Task: Look for space in Takāb, Iran from 7th July, 2023 to 15th July, 2023 for 6 adults in price range Rs.15000 to Rs.20000. Place can be entire place with 3 bedrooms having 3 beds and 3 bathrooms. Property type can be house, flat, guest house. Amenities needed are: washing machine. Booking option can be shelf check-in. Required host language is English.
Action: Mouse moved to (476, 74)
Screenshot: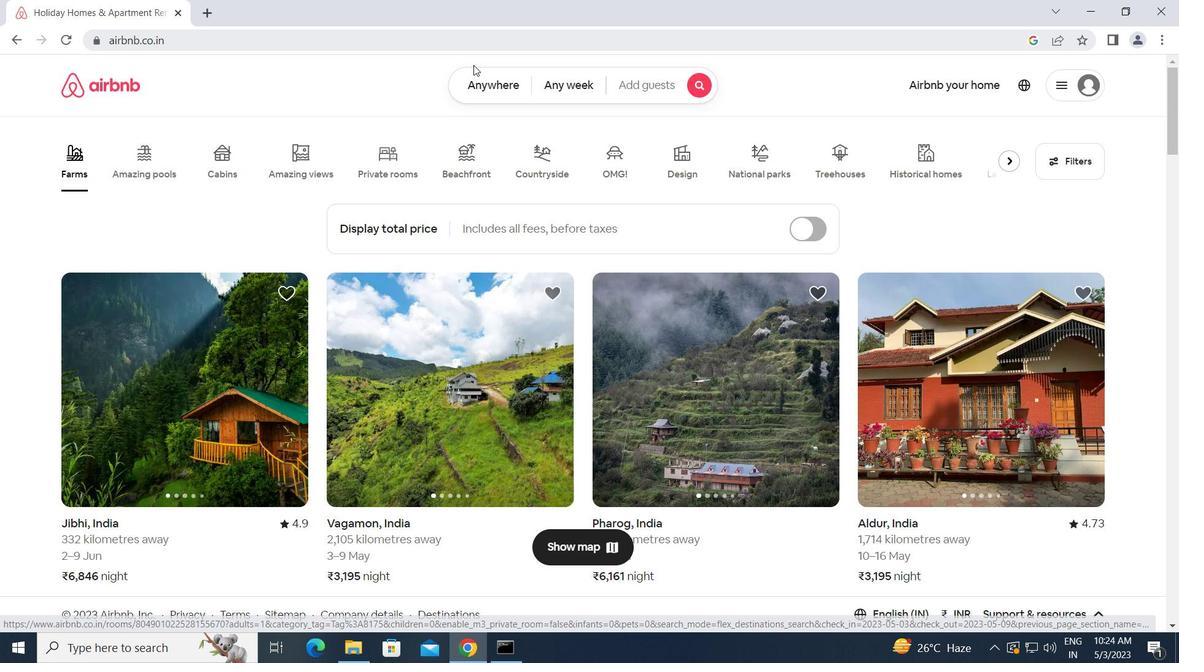 
Action: Mouse pressed left at (476, 74)
Screenshot: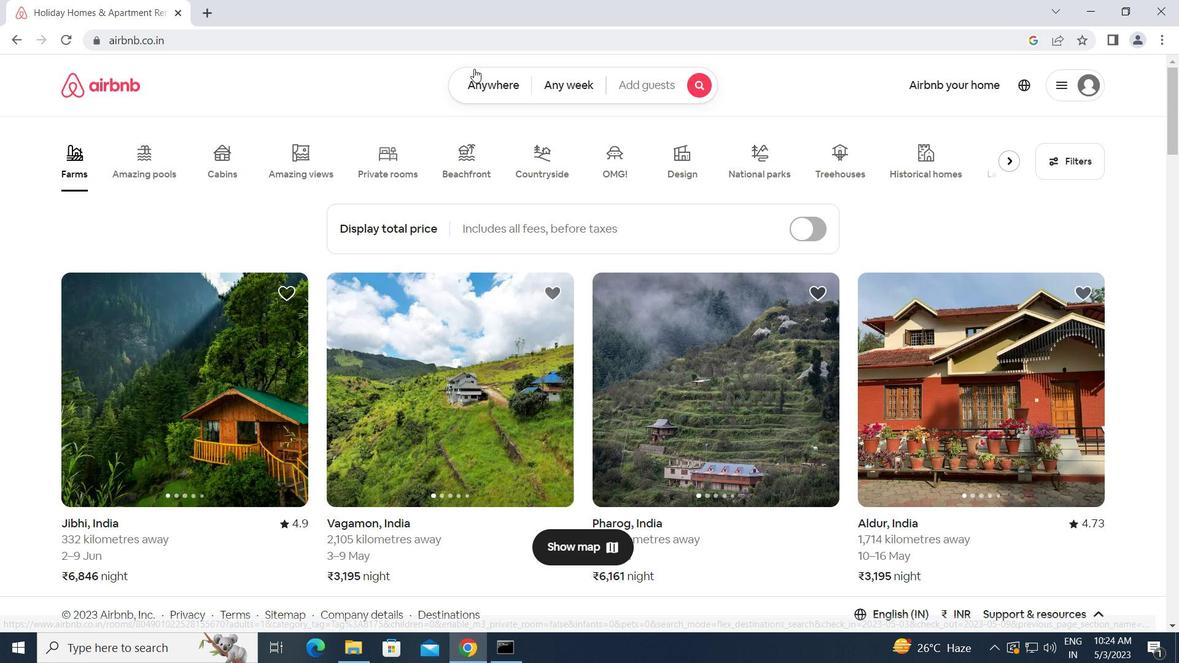 
Action: Mouse moved to (396, 130)
Screenshot: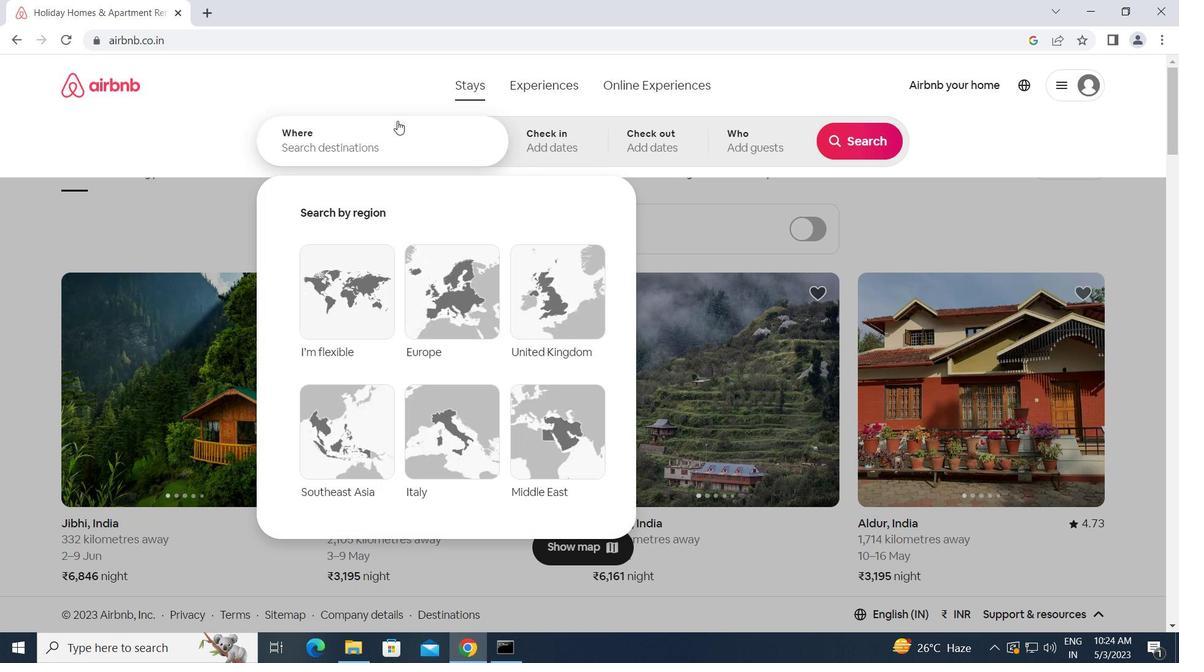 
Action: Mouse pressed left at (396, 130)
Screenshot: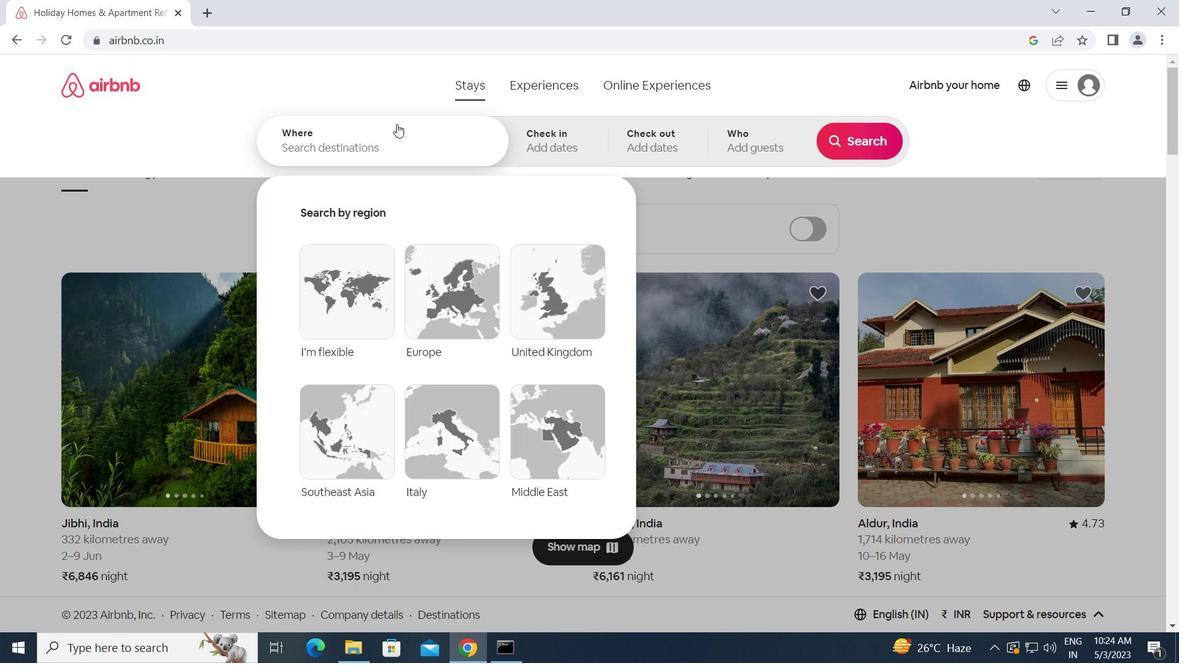 
Action: Key pressed t<Key.caps_lock>akab,<Key.space><Key.caps_lock>i<Key.caps_lock>er<Key.backspace><Key.backspace>ran<Key.enter>
Screenshot: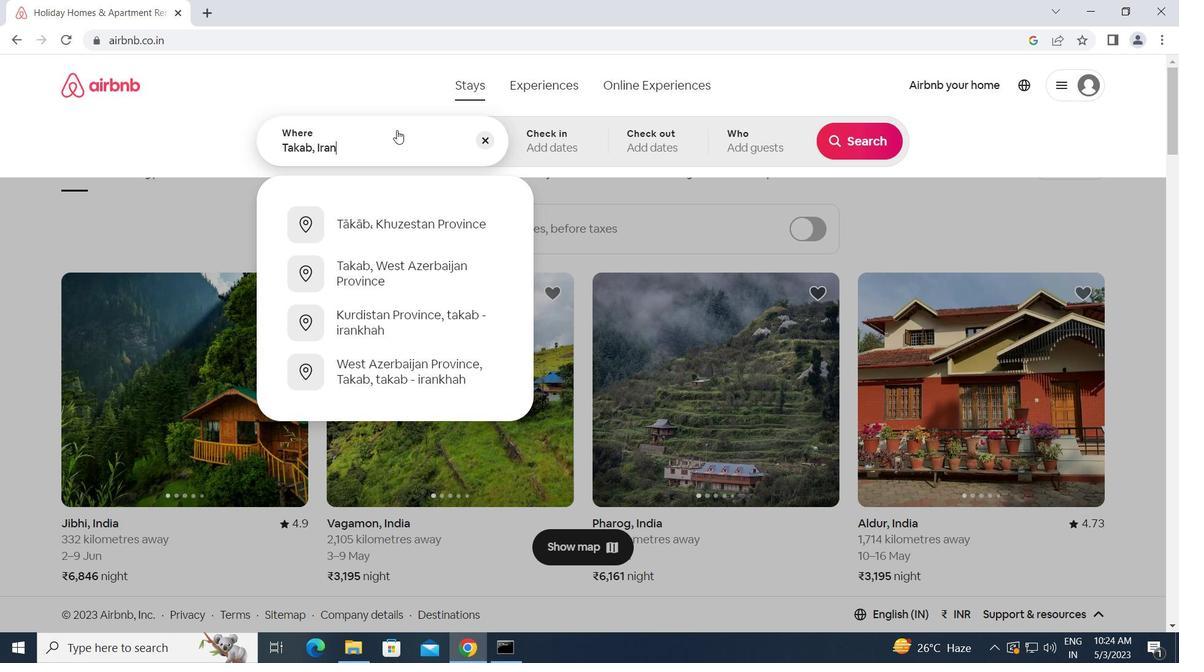
Action: Mouse moved to (864, 266)
Screenshot: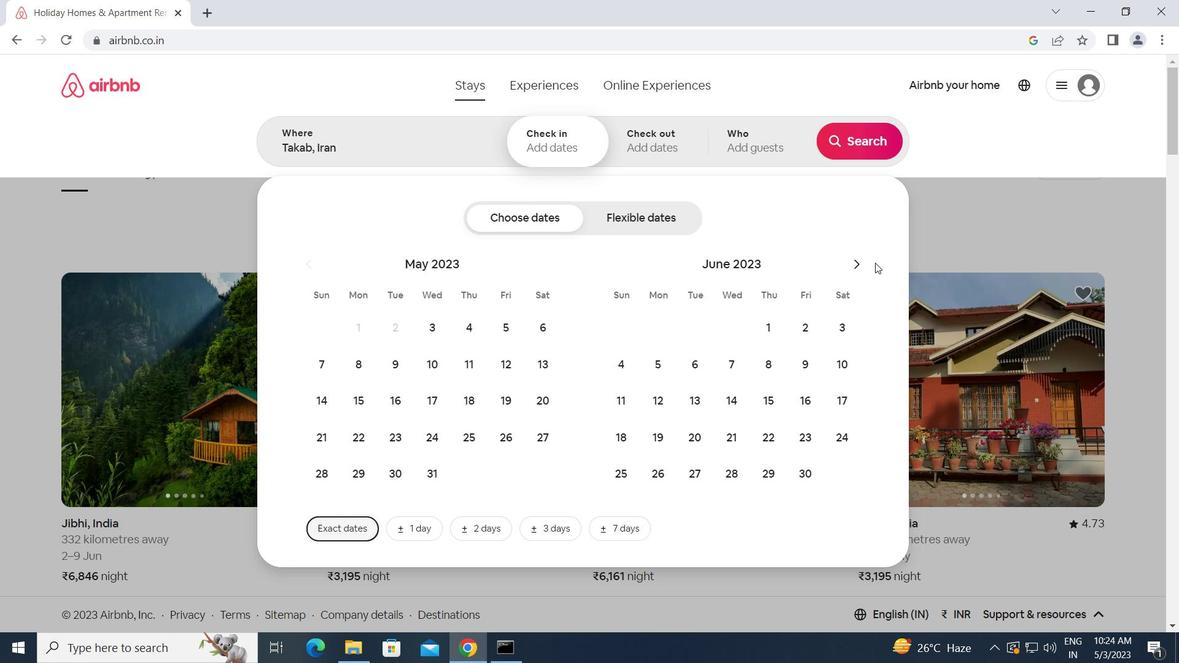 
Action: Mouse pressed left at (864, 266)
Screenshot: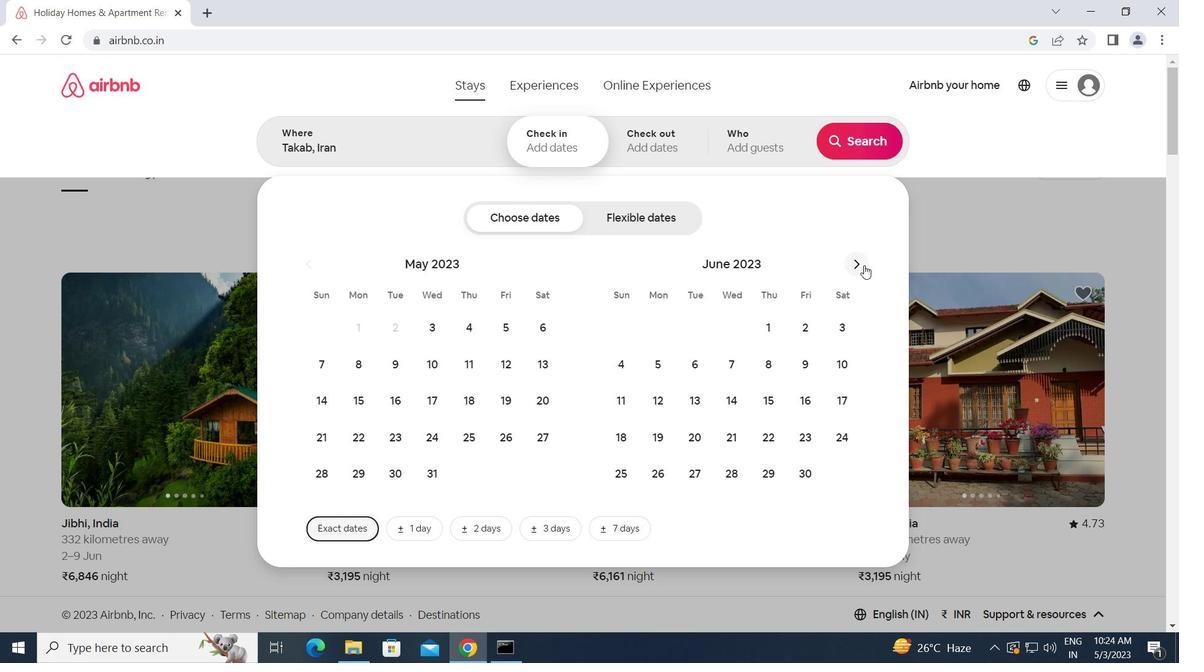 
Action: Mouse moved to (805, 366)
Screenshot: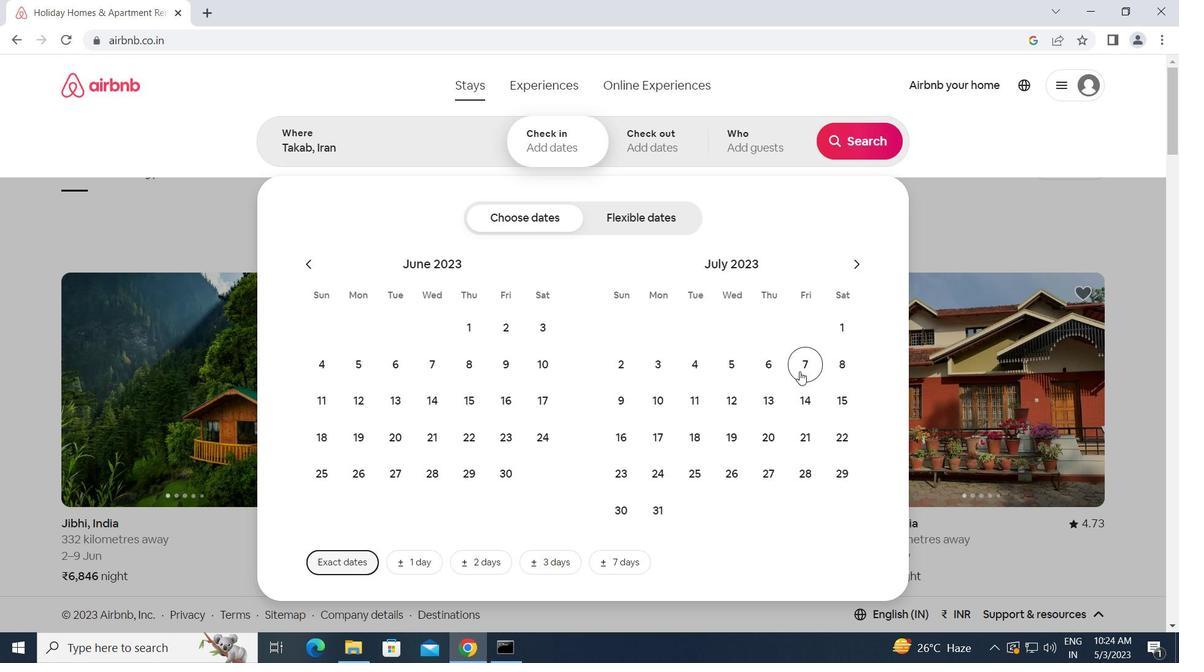 
Action: Mouse pressed left at (805, 366)
Screenshot: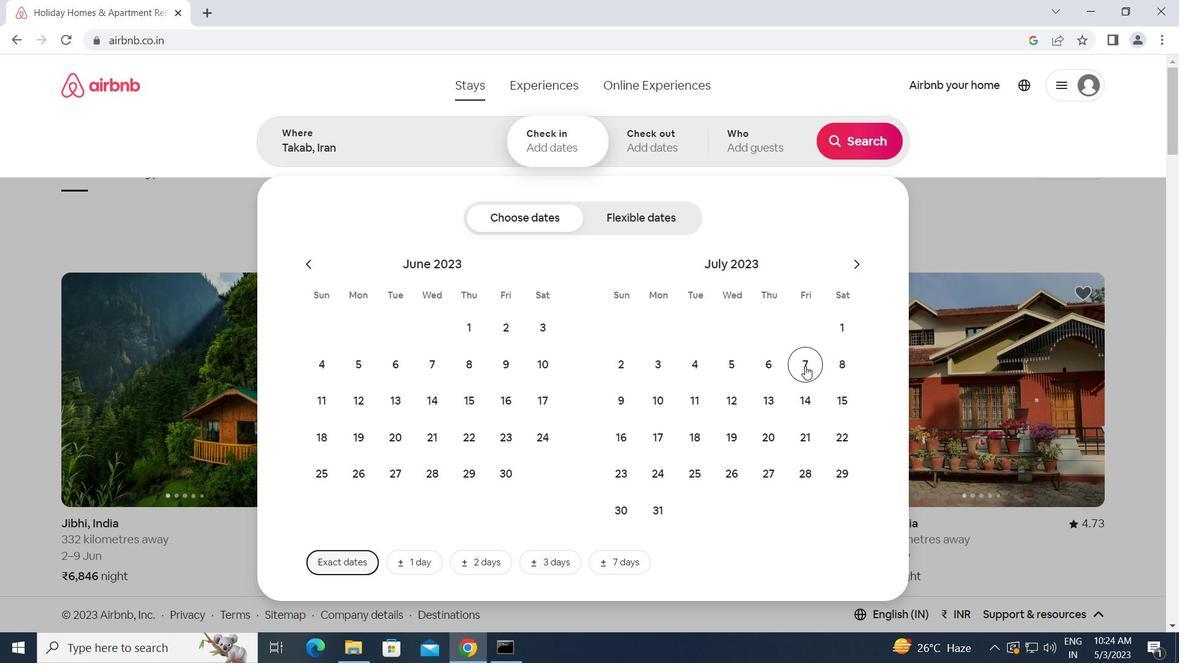 
Action: Mouse moved to (837, 400)
Screenshot: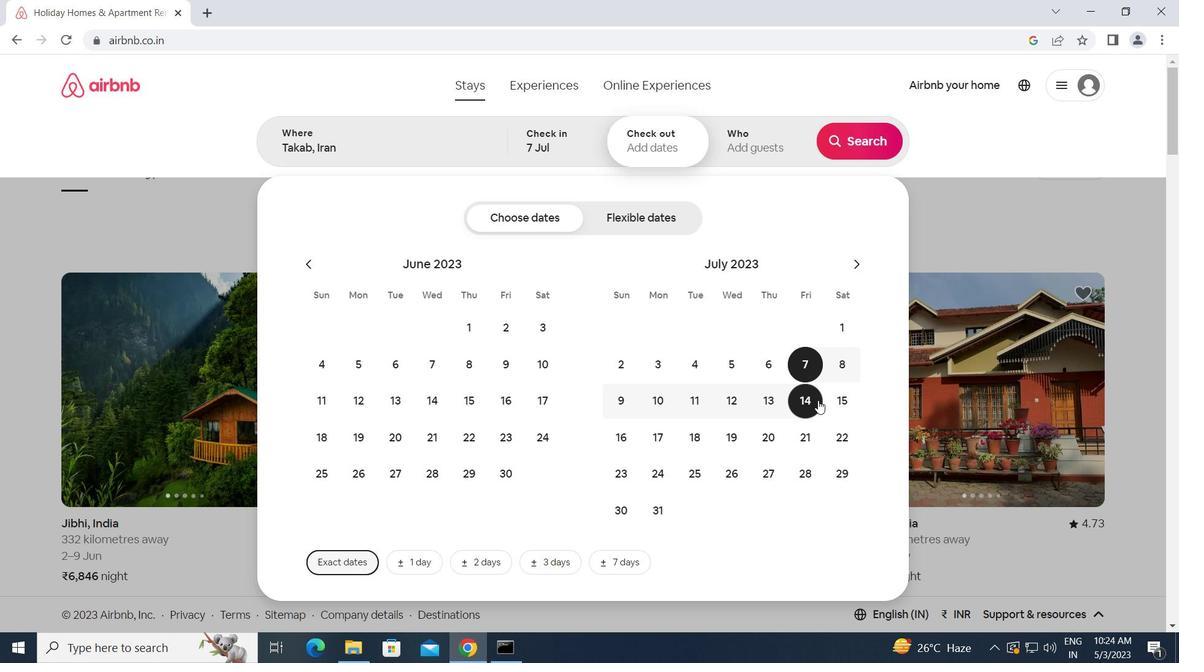 
Action: Mouse pressed left at (837, 400)
Screenshot: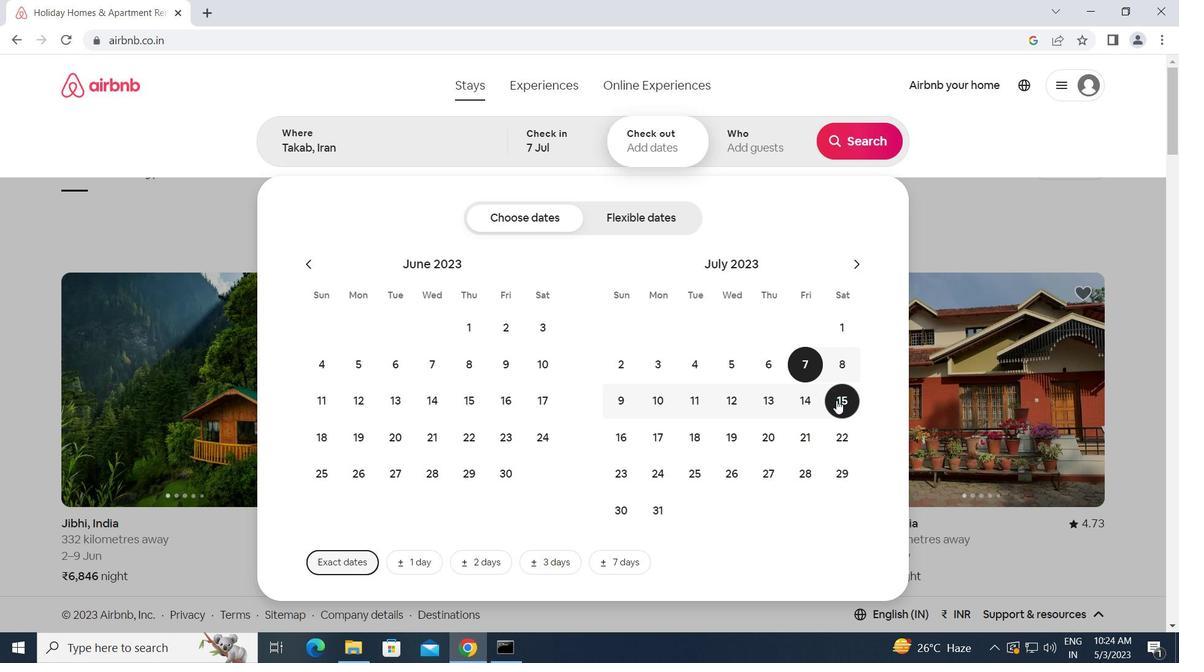 
Action: Mouse moved to (761, 142)
Screenshot: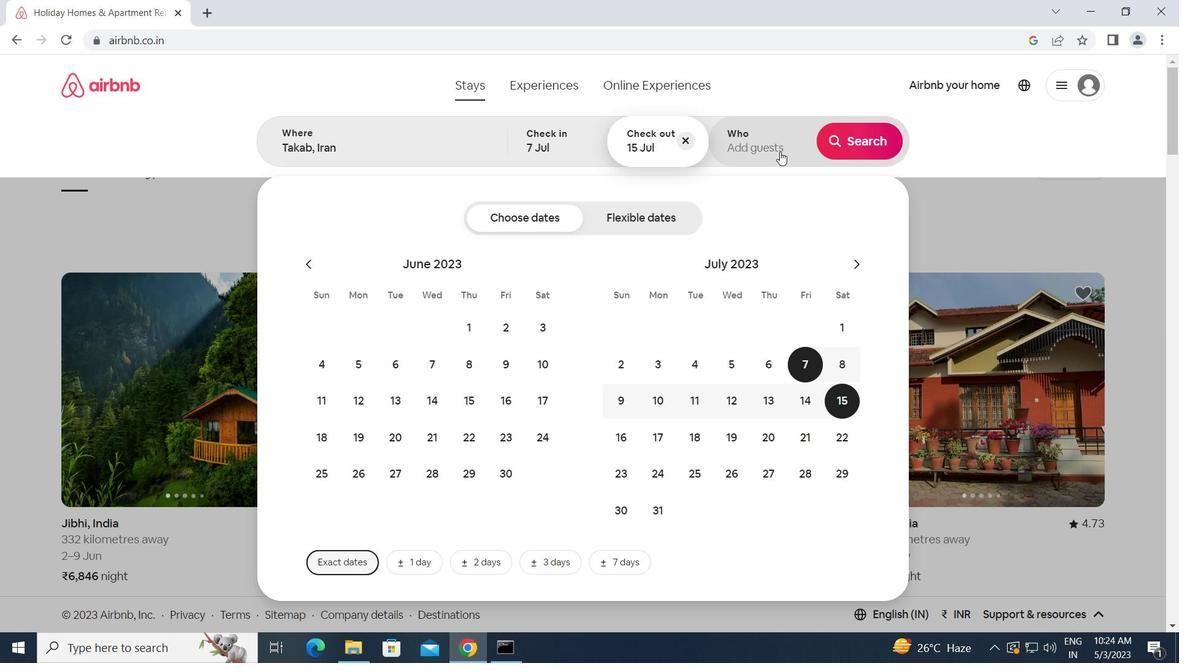 
Action: Mouse pressed left at (761, 142)
Screenshot: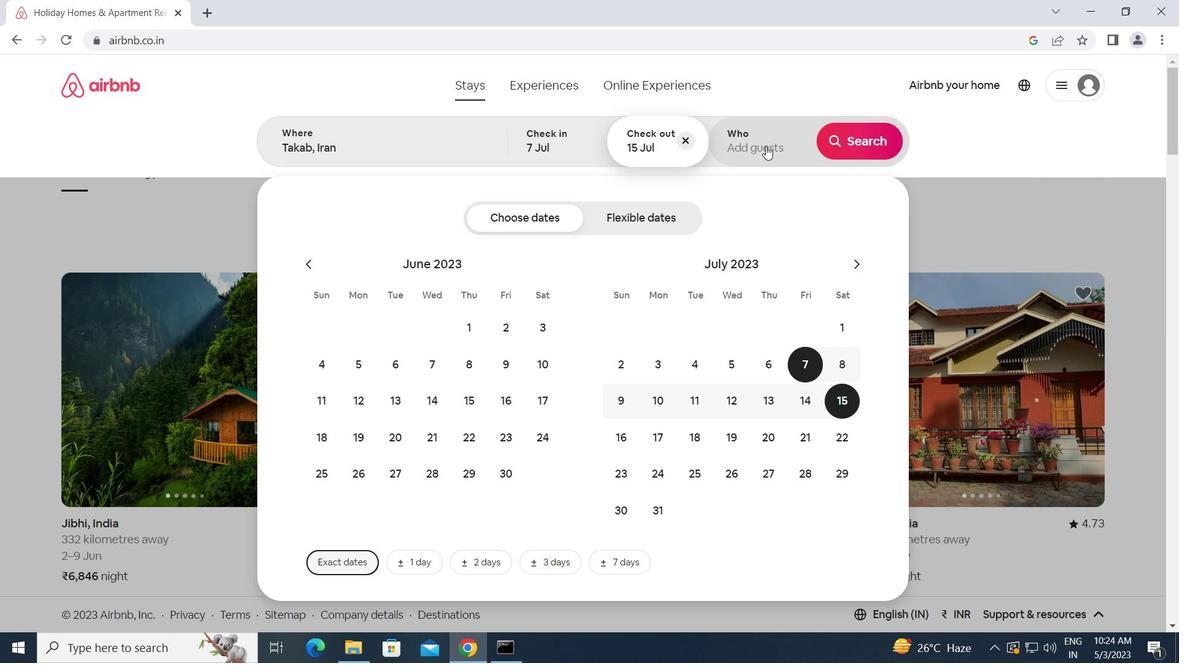 
Action: Mouse moved to (860, 226)
Screenshot: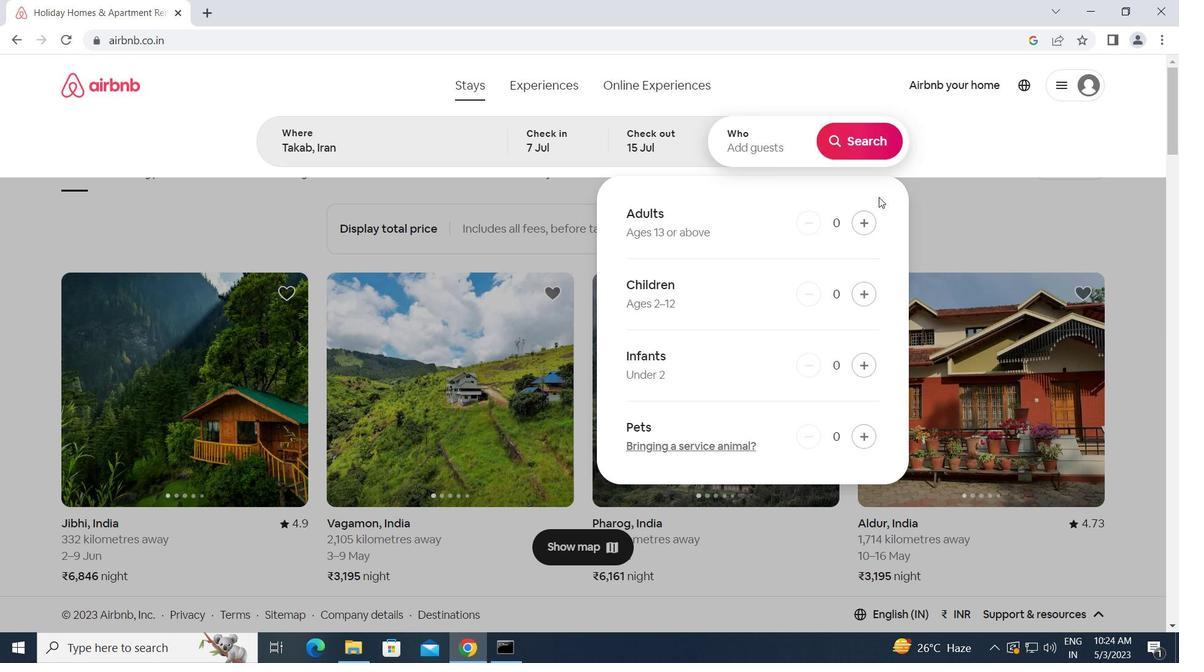 
Action: Mouse pressed left at (860, 226)
Screenshot: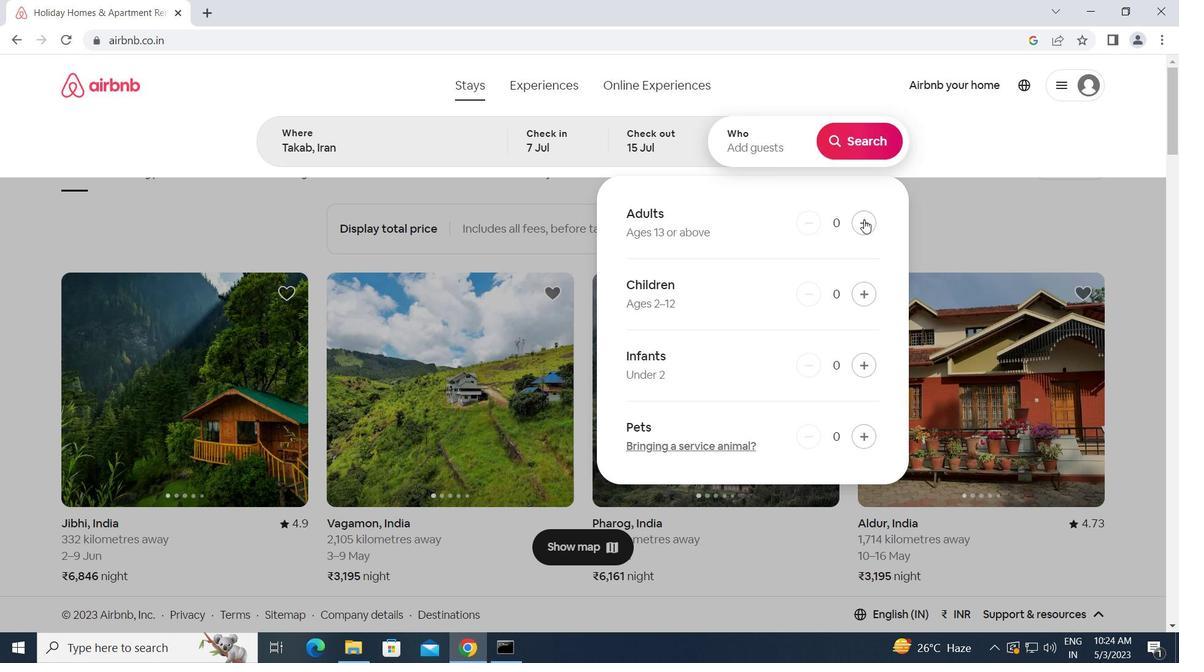 
Action: Mouse pressed left at (860, 226)
Screenshot: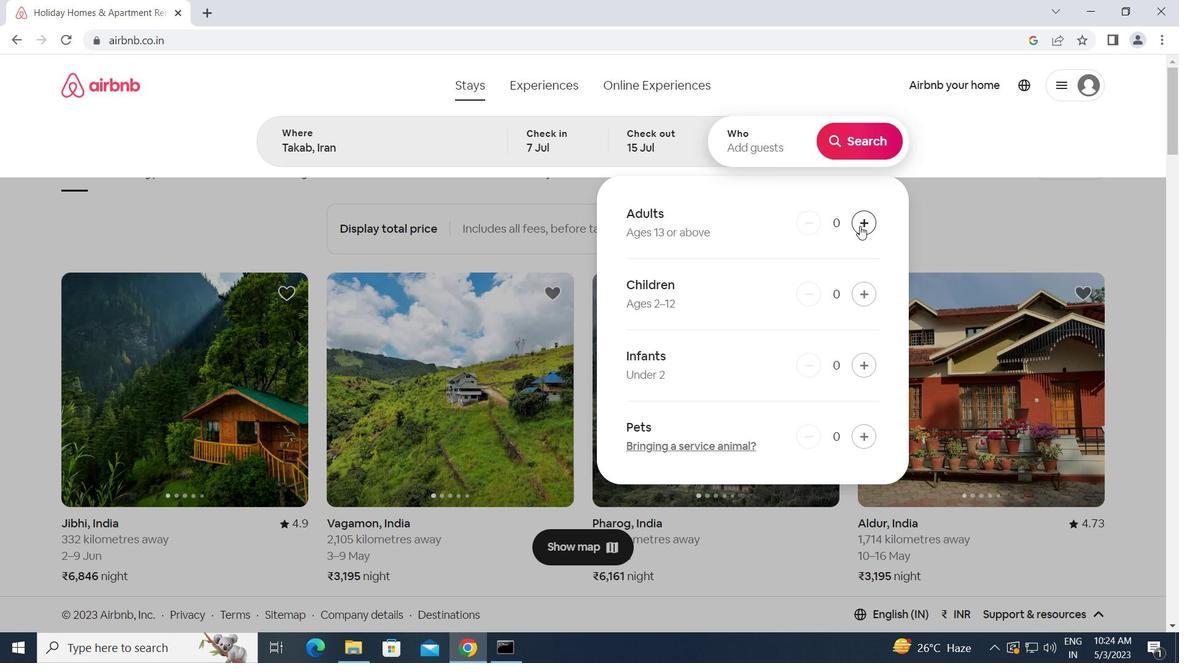 
Action: Mouse pressed left at (860, 226)
Screenshot: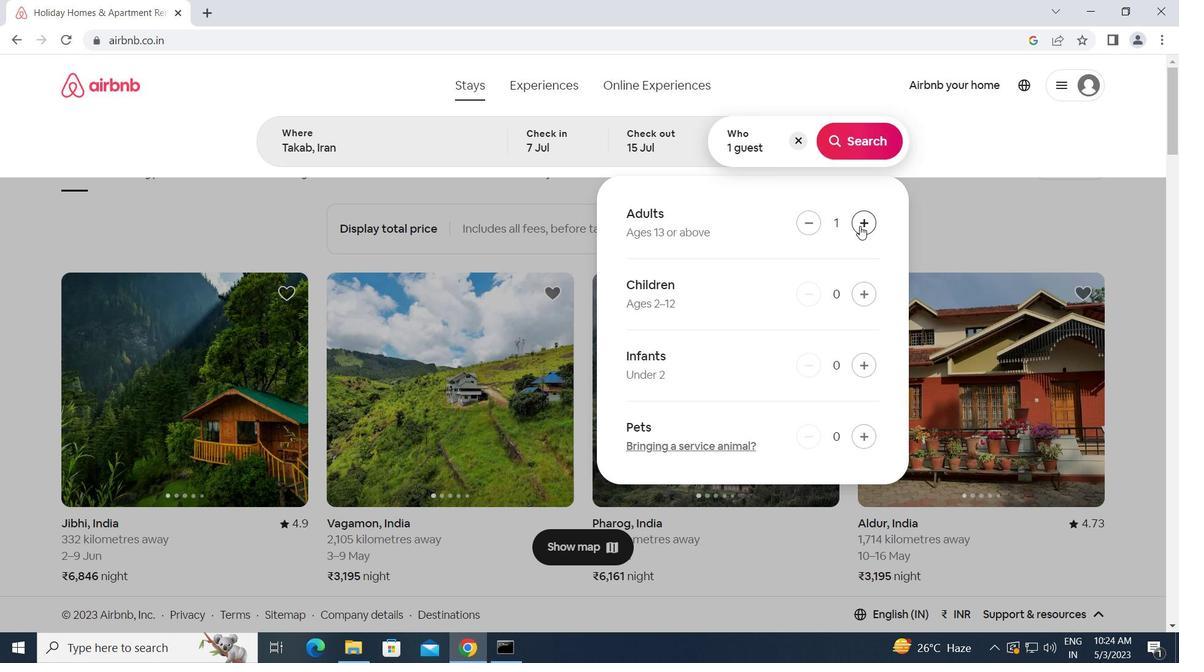 
Action: Mouse pressed left at (860, 226)
Screenshot: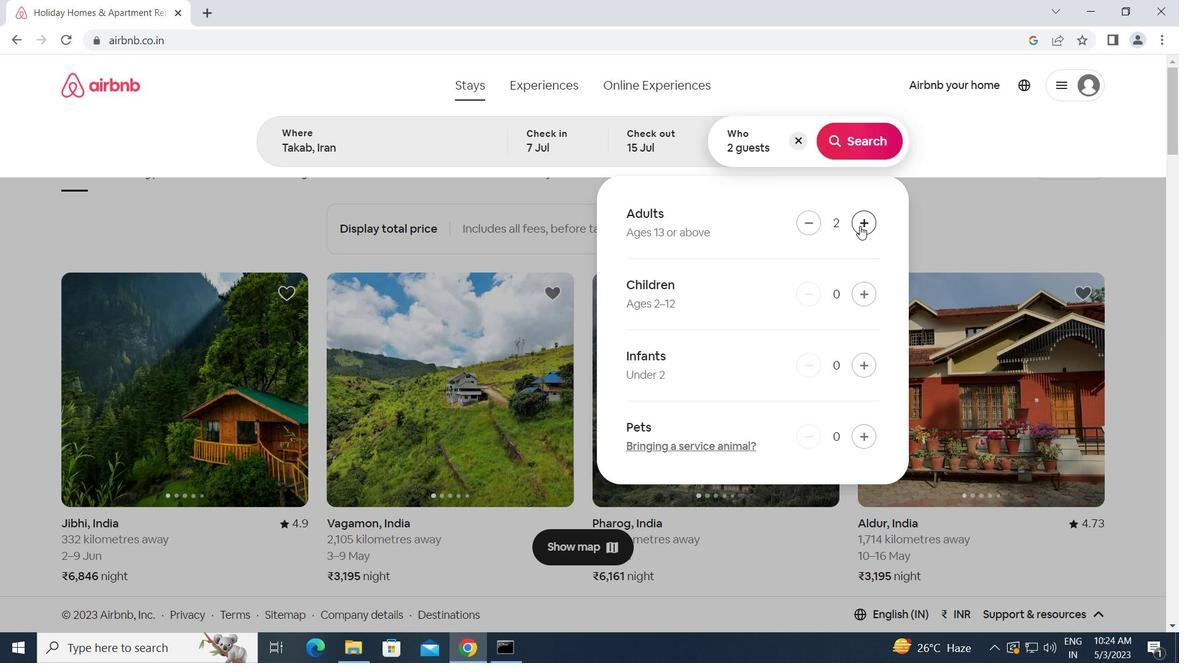 
Action: Mouse pressed left at (860, 226)
Screenshot: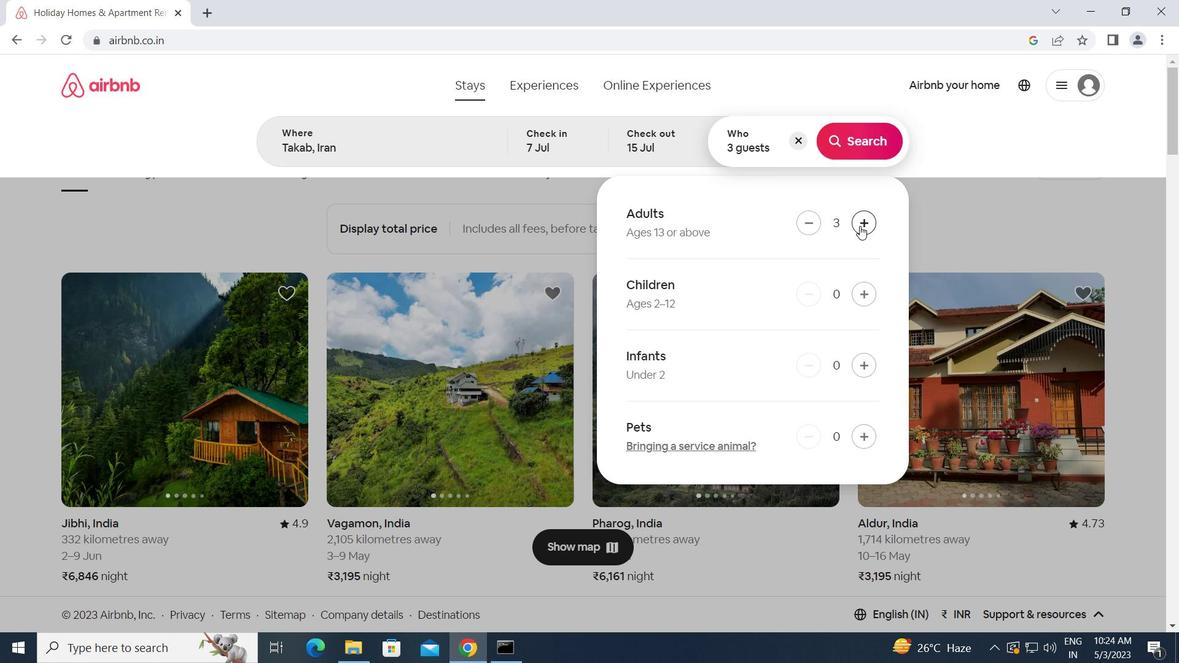 
Action: Mouse pressed left at (860, 226)
Screenshot: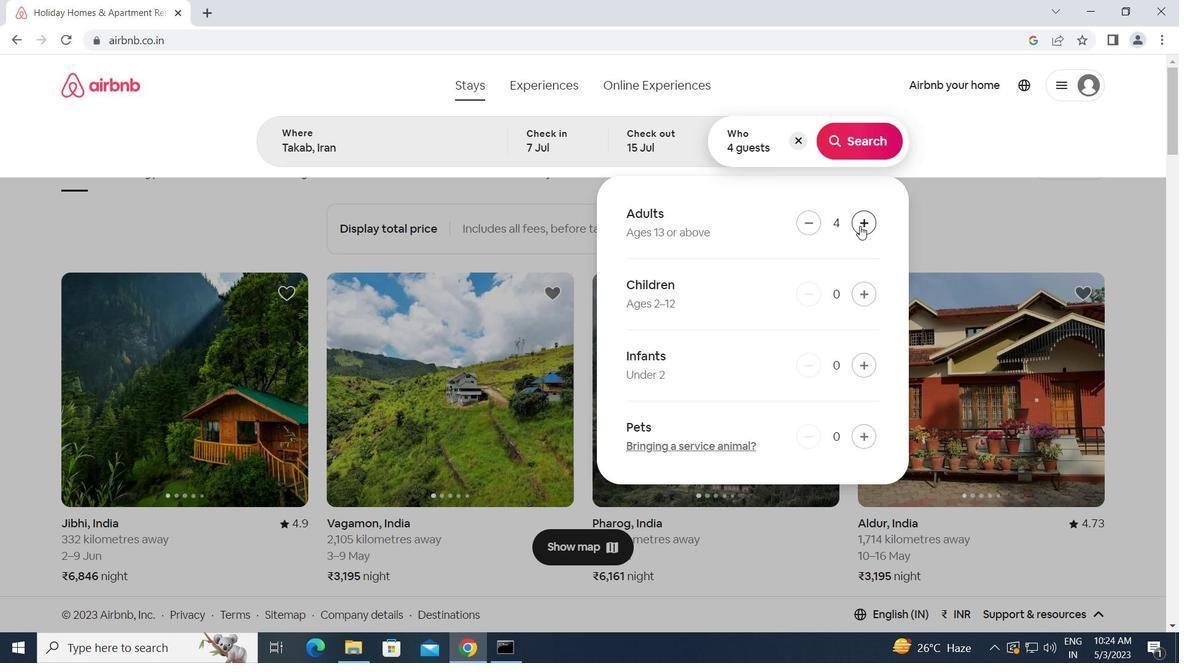 
Action: Mouse moved to (860, 143)
Screenshot: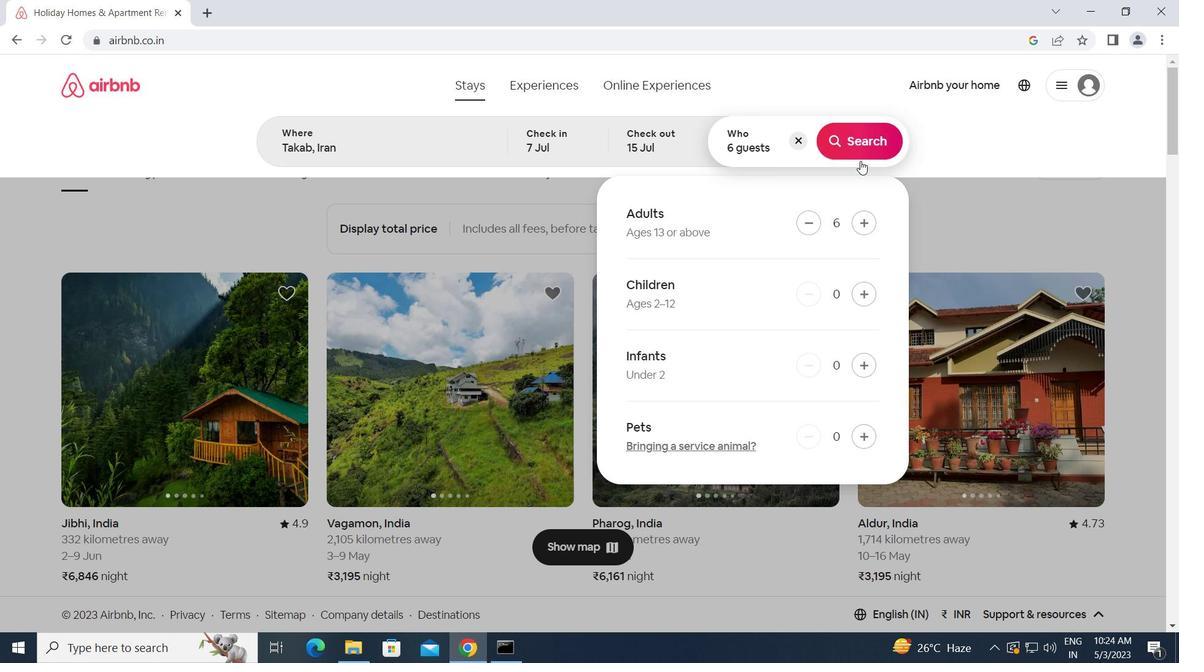 
Action: Mouse pressed left at (860, 143)
Screenshot: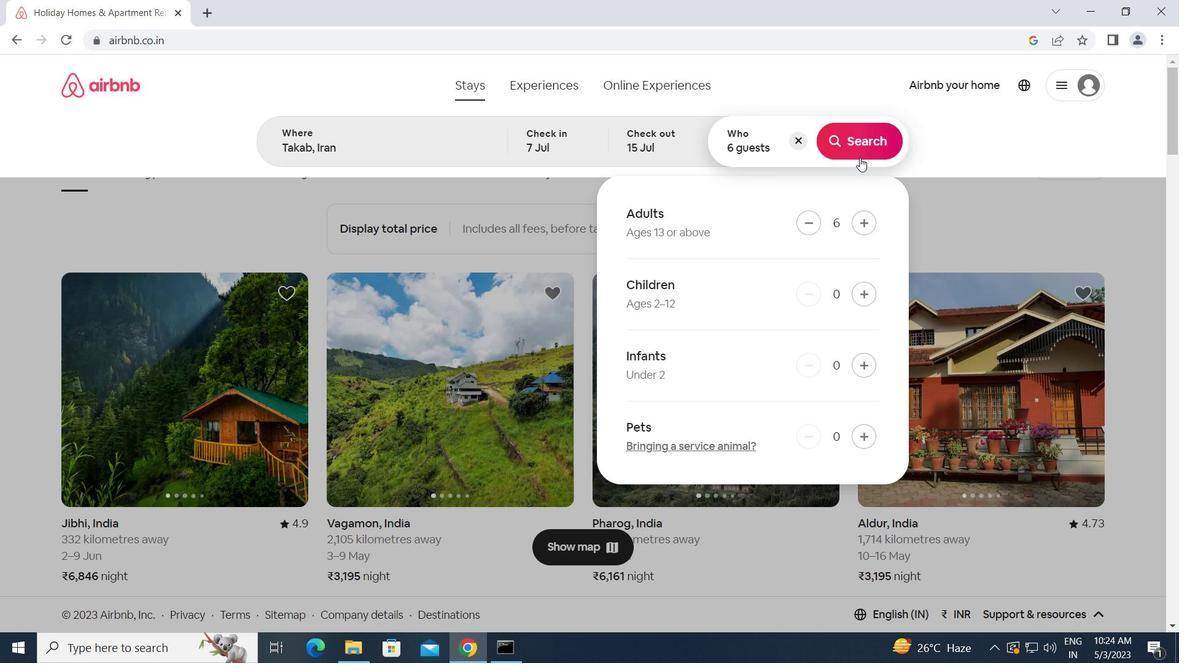 
Action: Mouse moved to (1115, 144)
Screenshot: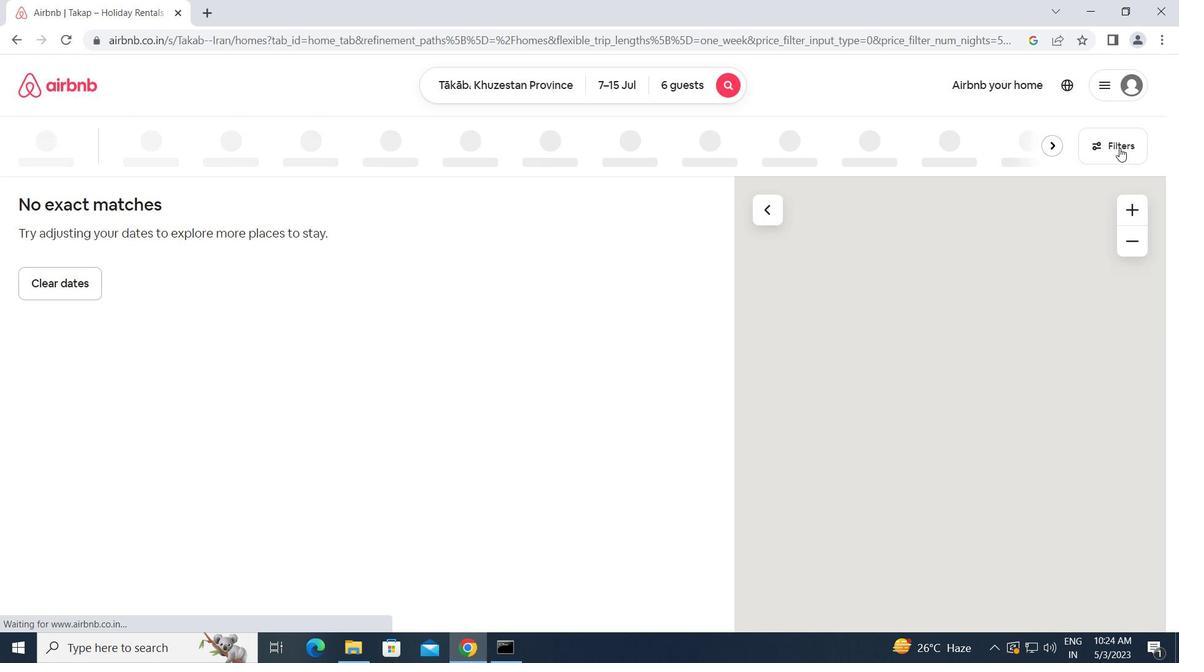 
Action: Mouse pressed left at (1115, 144)
Screenshot: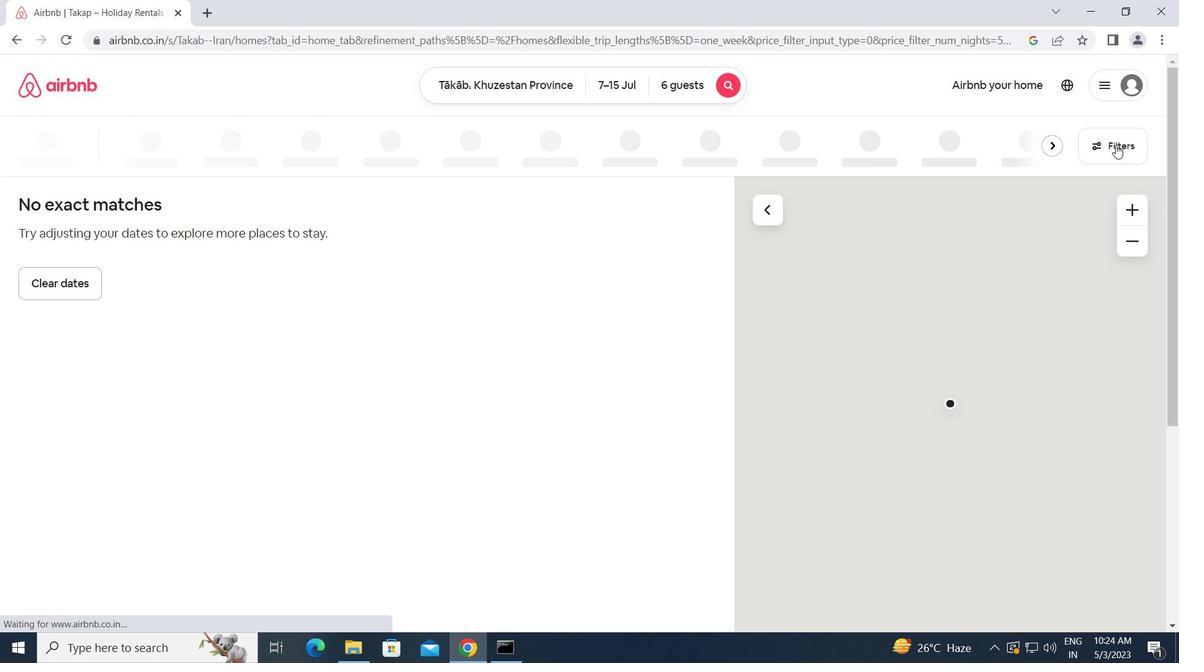 
Action: Mouse moved to (387, 247)
Screenshot: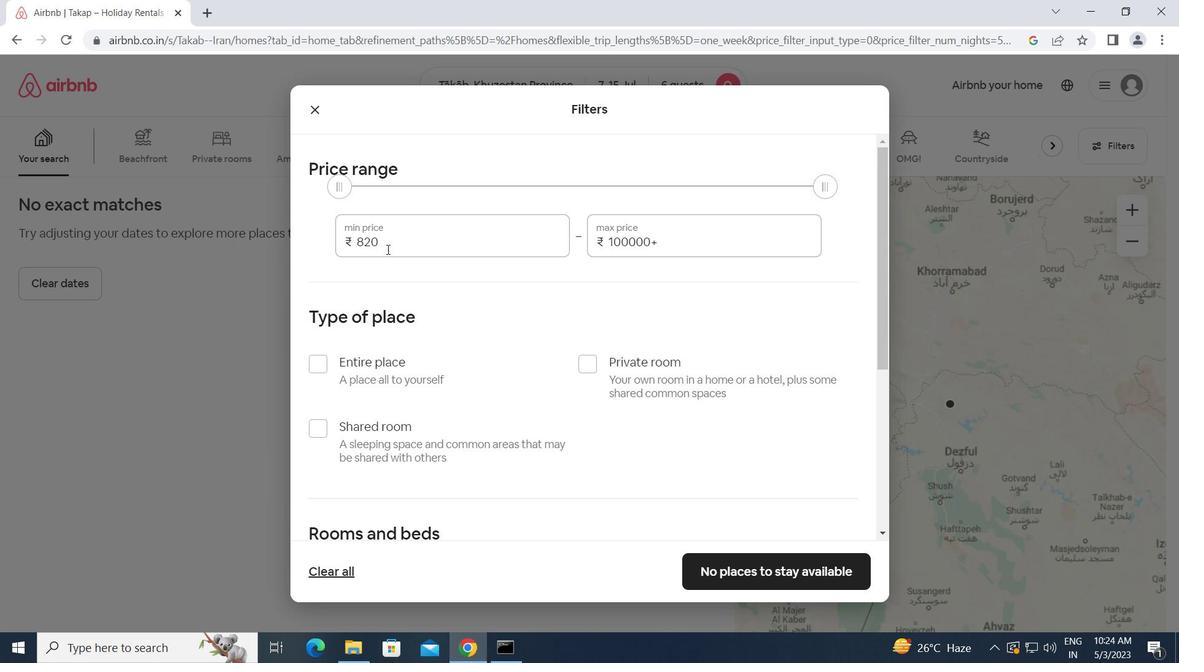 
Action: Mouse pressed left at (387, 247)
Screenshot: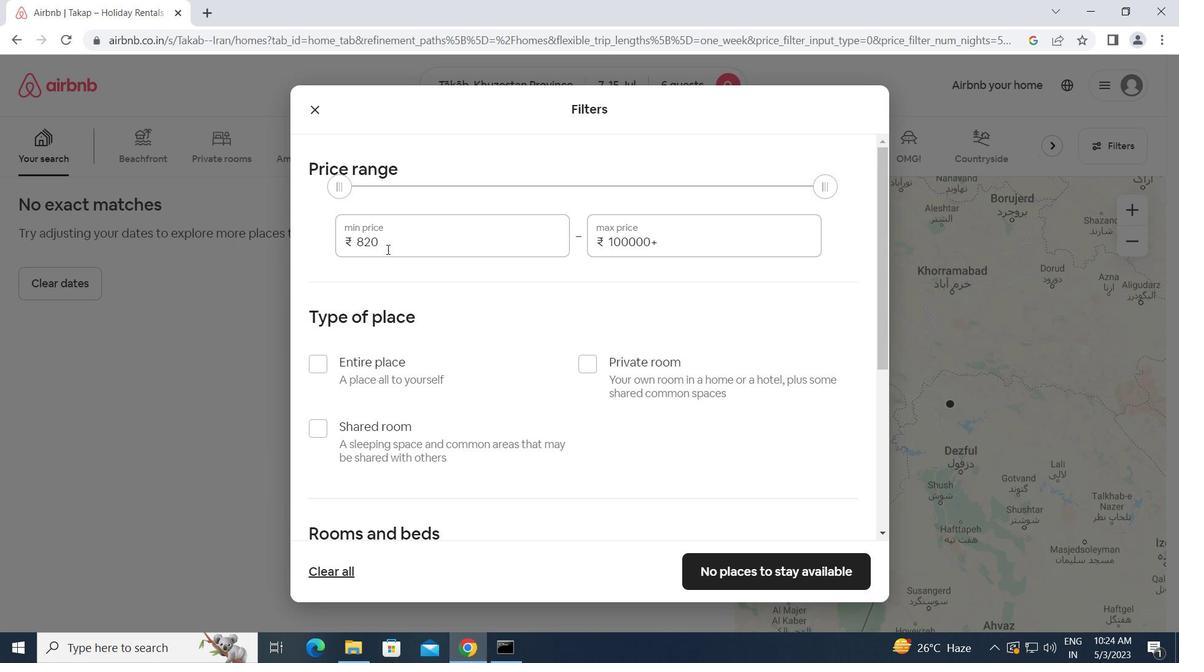 
Action: Mouse moved to (325, 244)
Screenshot: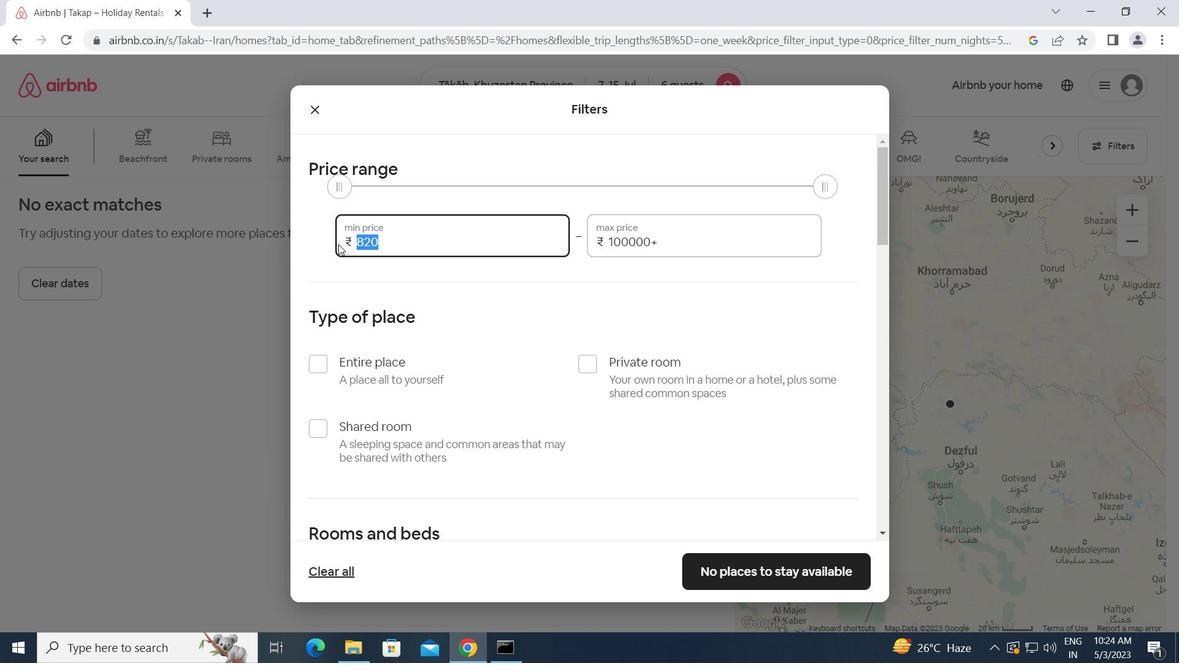 
Action: Key pressed 15000<Key.tab>20000
Screenshot: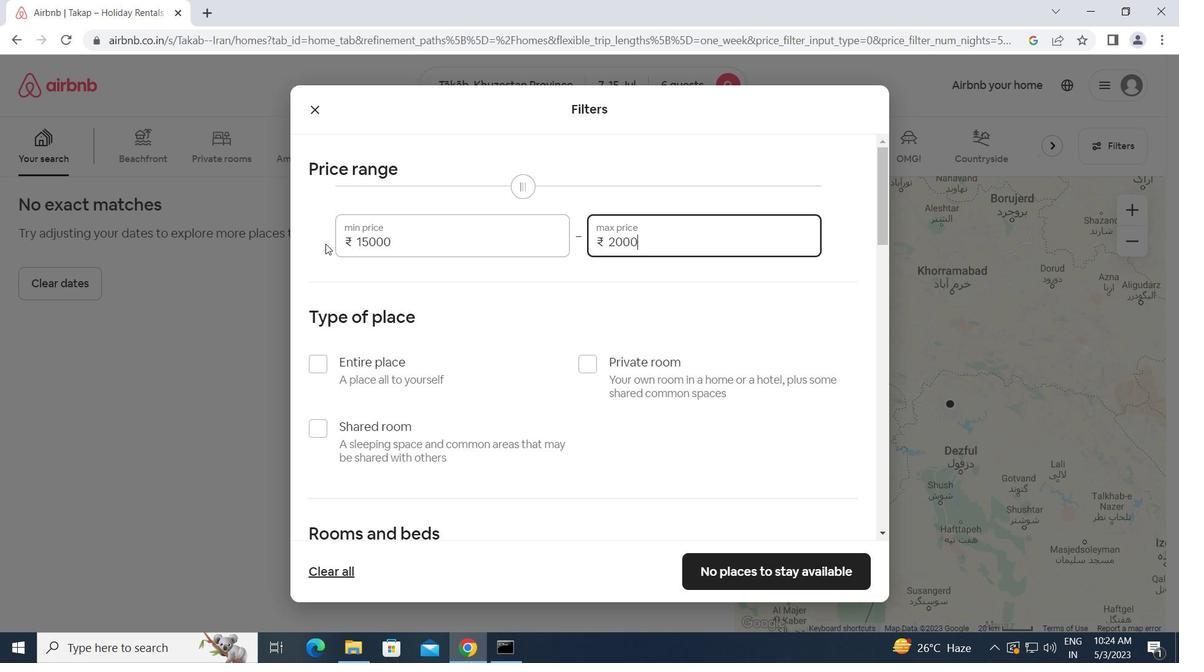 
Action: Mouse moved to (314, 366)
Screenshot: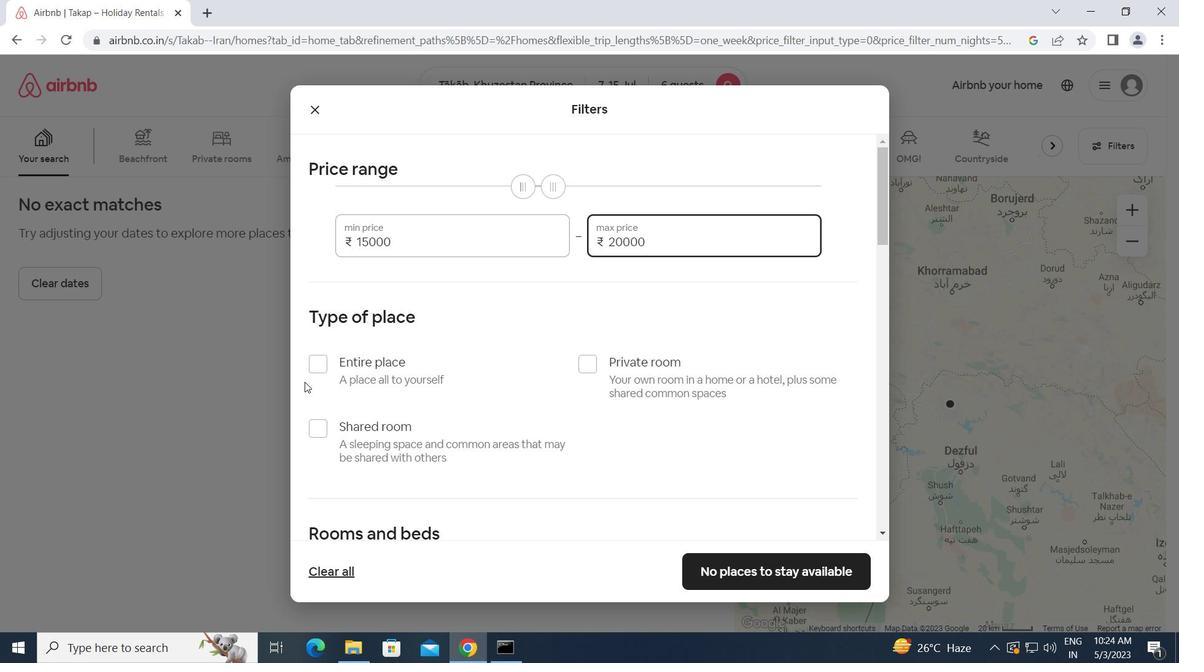 
Action: Mouse pressed left at (314, 366)
Screenshot: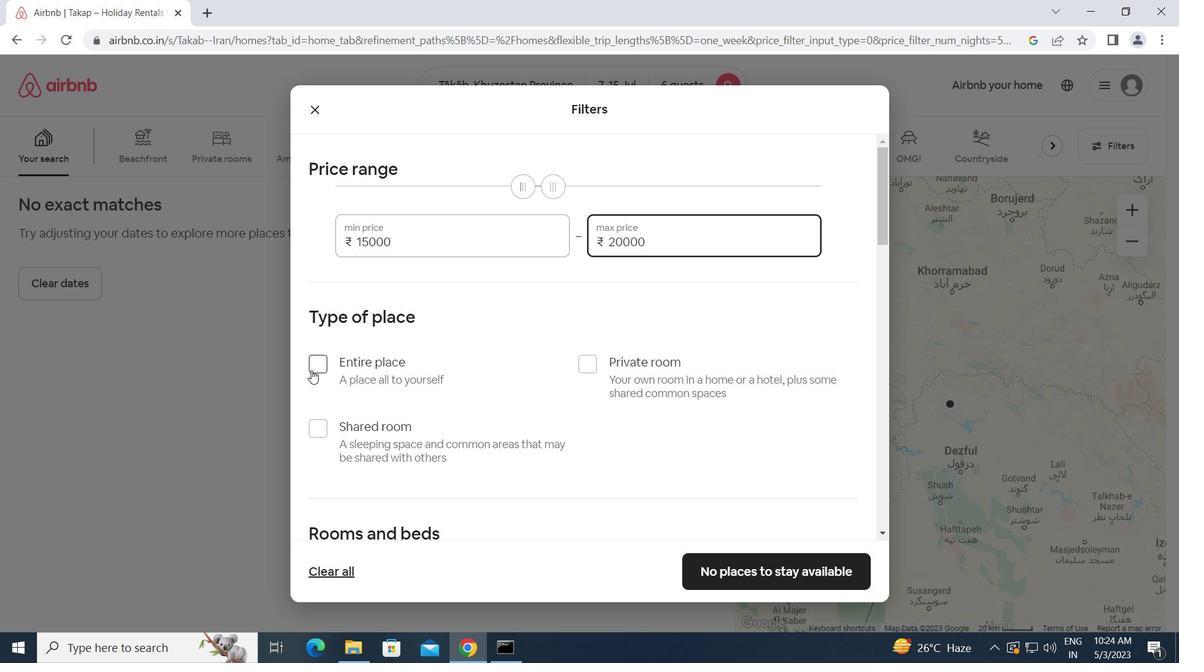 
Action: Mouse moved to (401, 398)
Screenshot: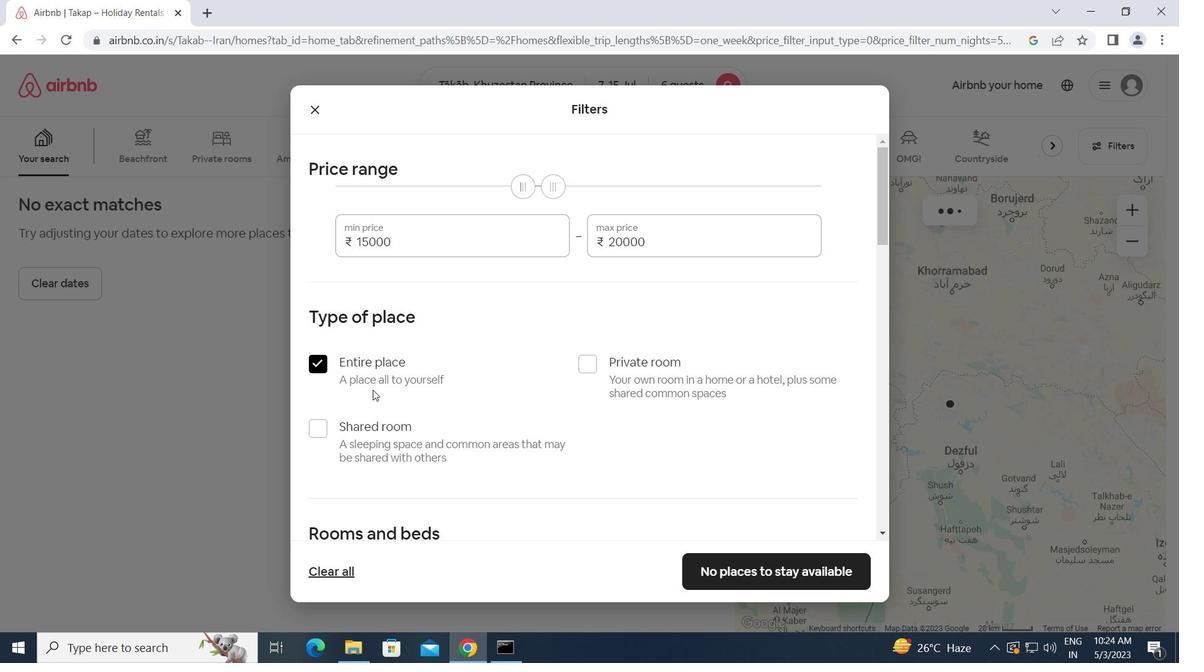 
Action: Mouse scrolled (401, 397) with delta (0, 0)
Screenshot: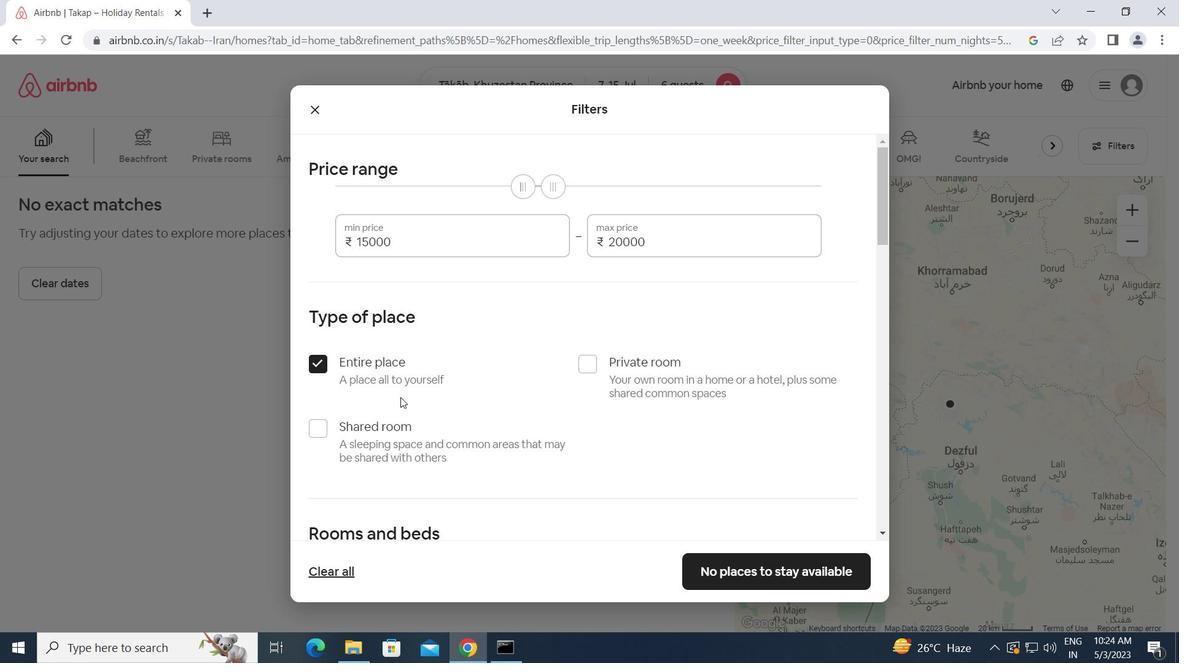 
Action: Mouse scrolled (401, 397) with delta (0, 0)
Screenshot: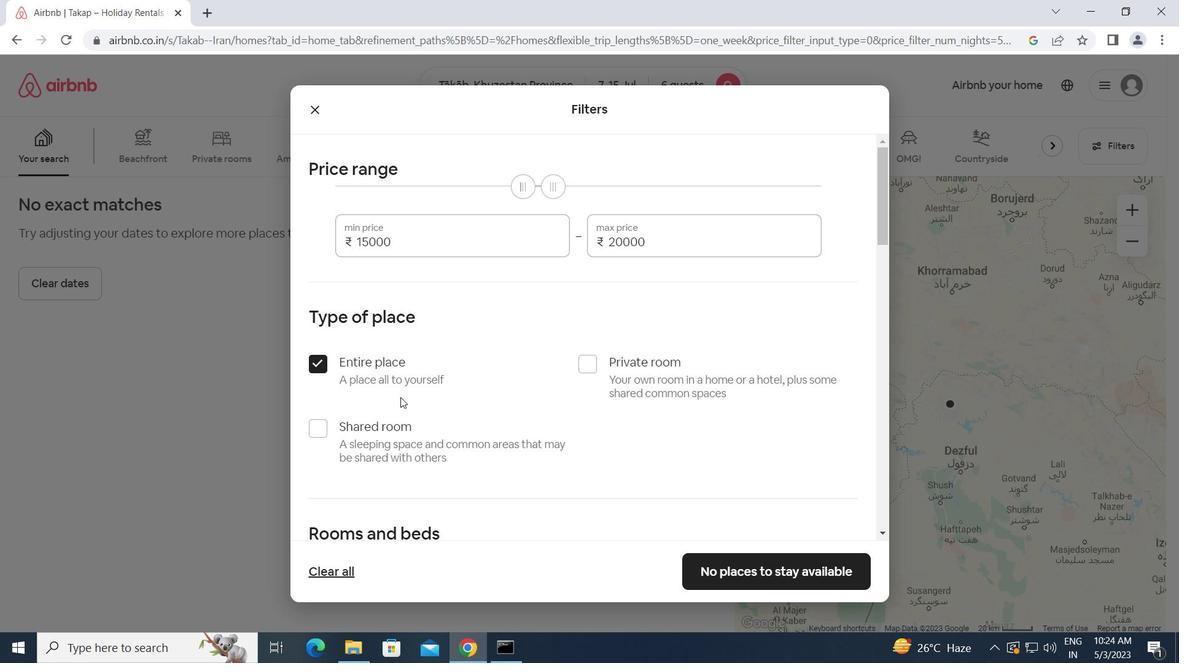 
Action: Mouse scrolled (401, 397) with delta (0, 0)
Screenshot: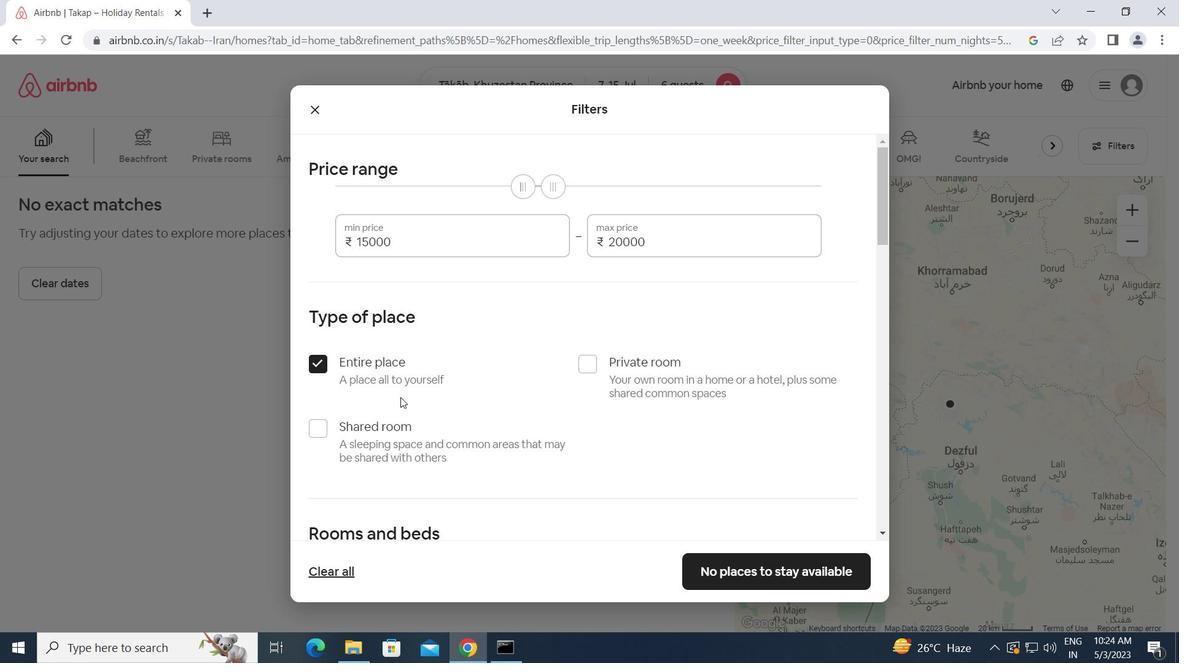 
Action: Mouse moved to (505, 388)
Screenshot: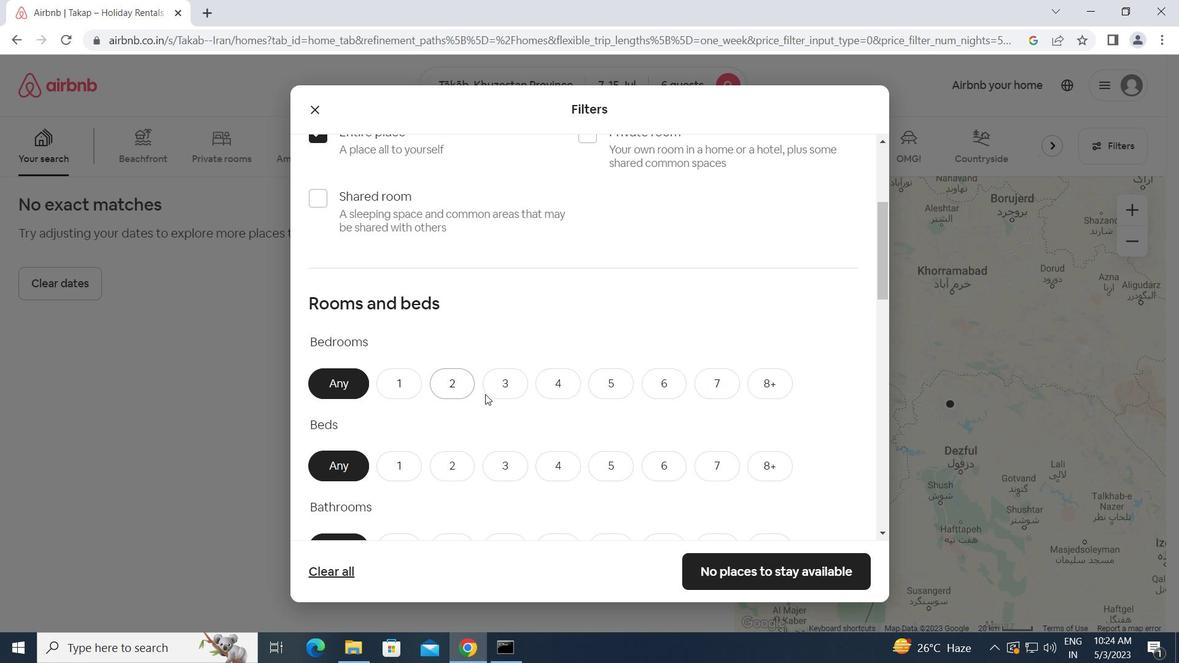 
Action: Mouse pressed left at (505, 388)
Screenshot: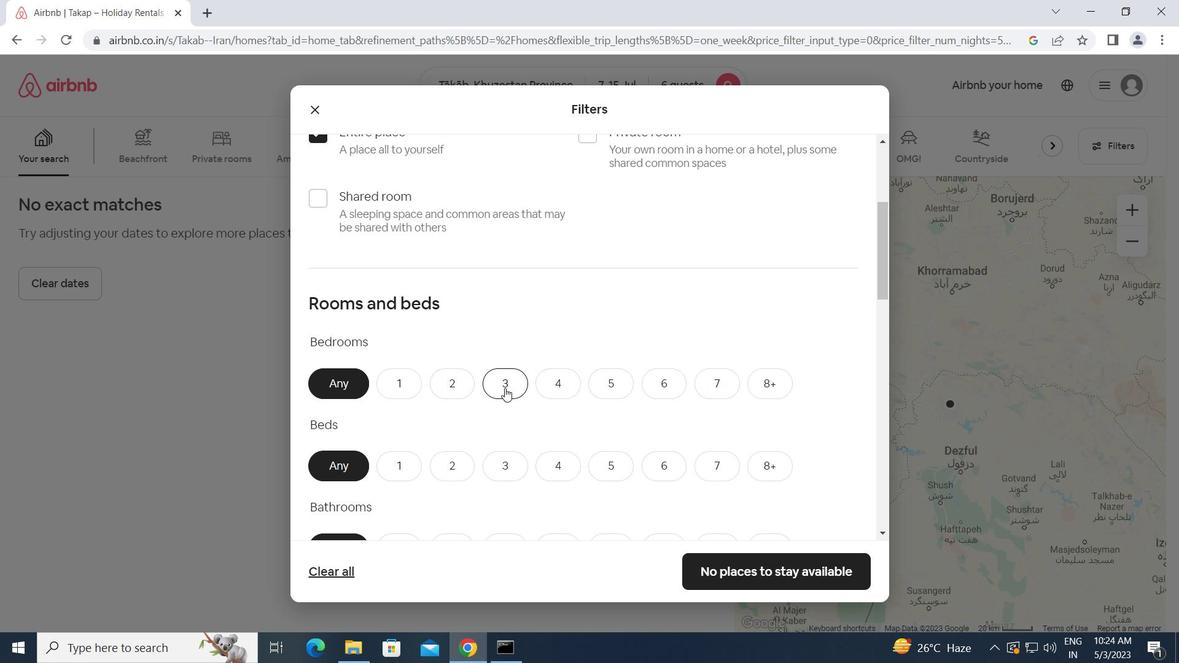 
Action: Mouse scrolled (505, 387) with delta (0, 0)
Screenshot: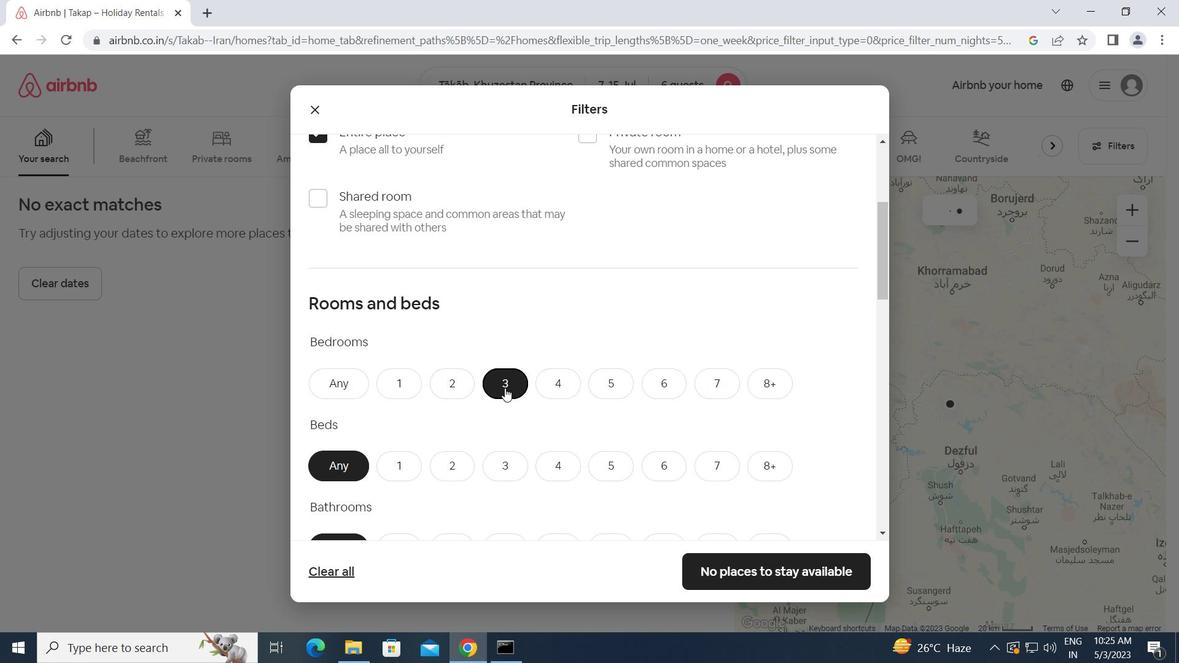 
Action: Mouse moved to (500, 387)
Screenshot: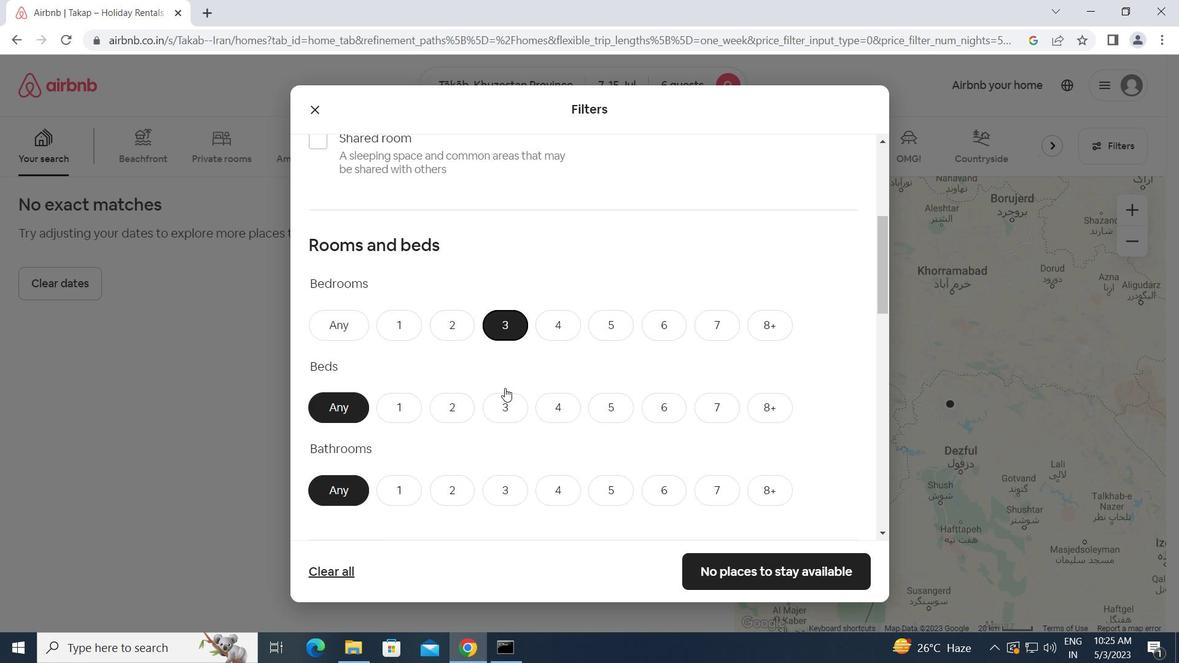 
Action: Mouse pressed left at (500, 387)
Screenshot: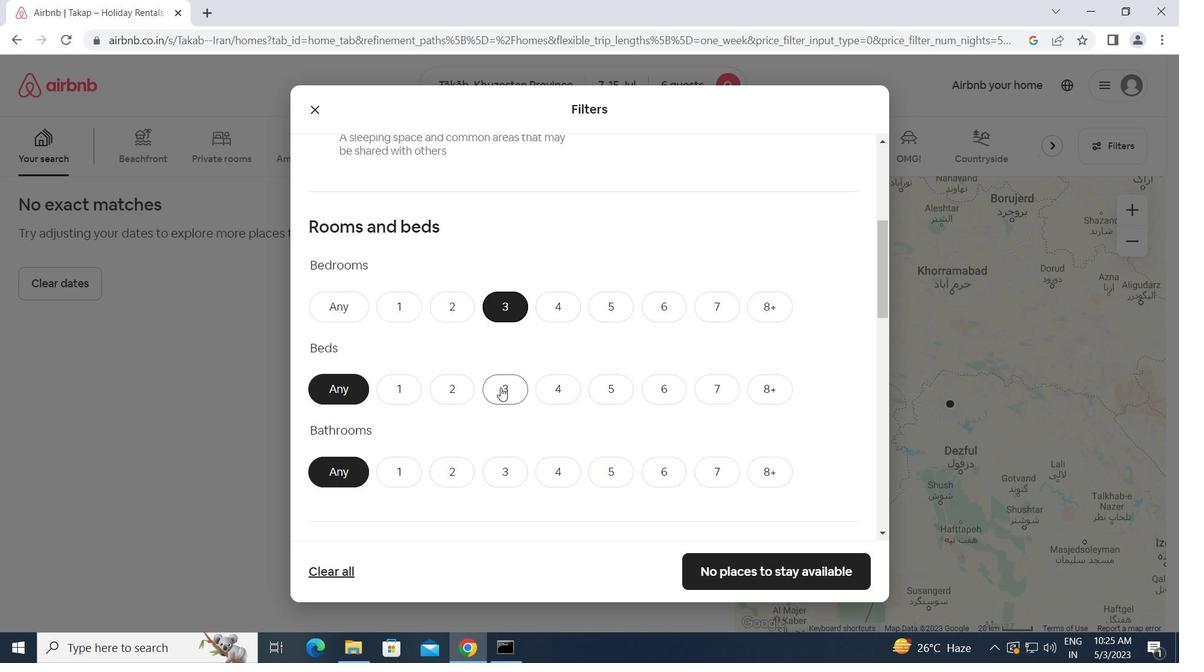
Action: Mouse moved to (499, 467)
Screenshot: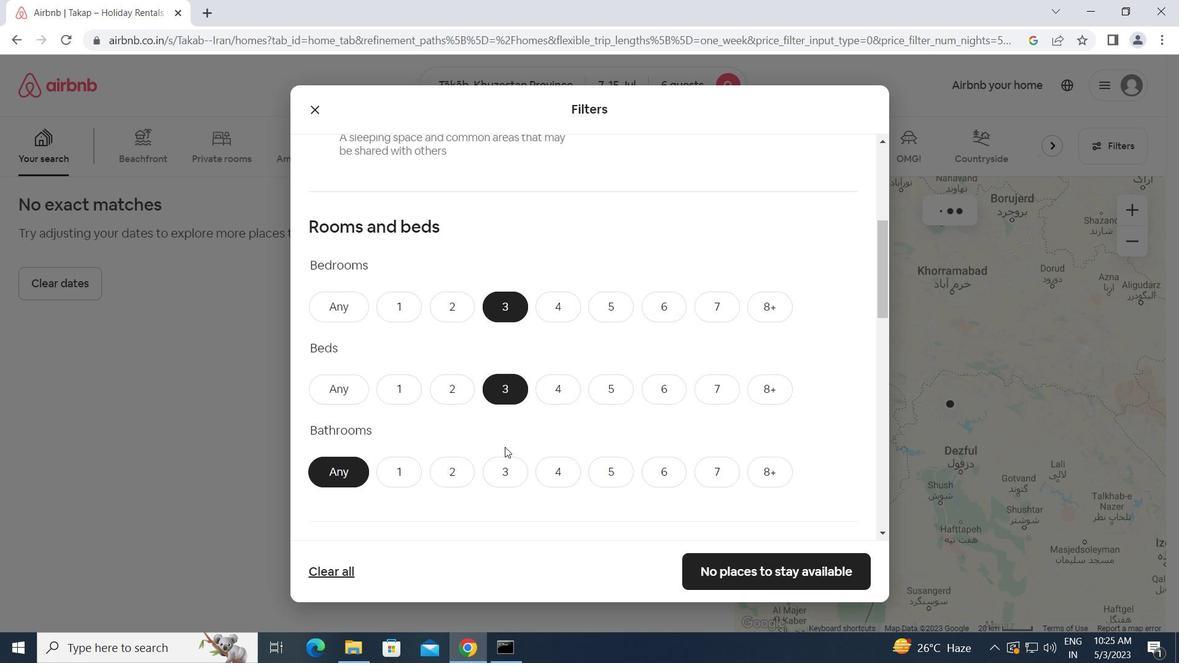 
Action: Mouse pressed left at (499, 467)
Screenshot: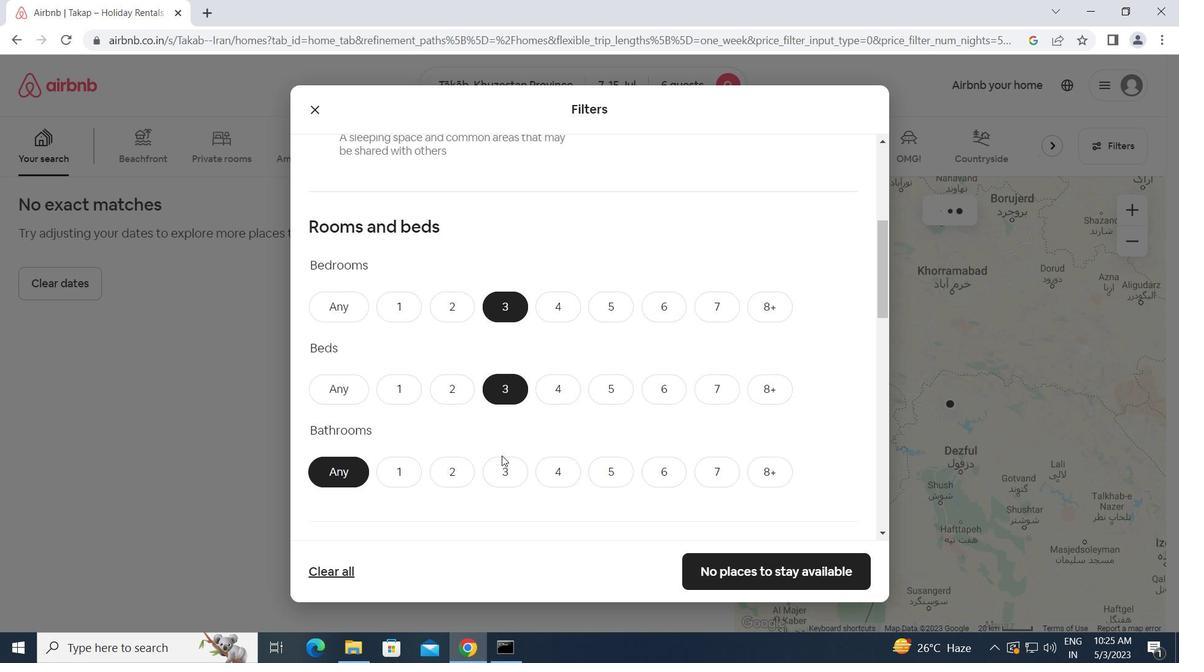 
Action: Mouse scrolled (499, 467) with delta (0, 0)
Screenshot: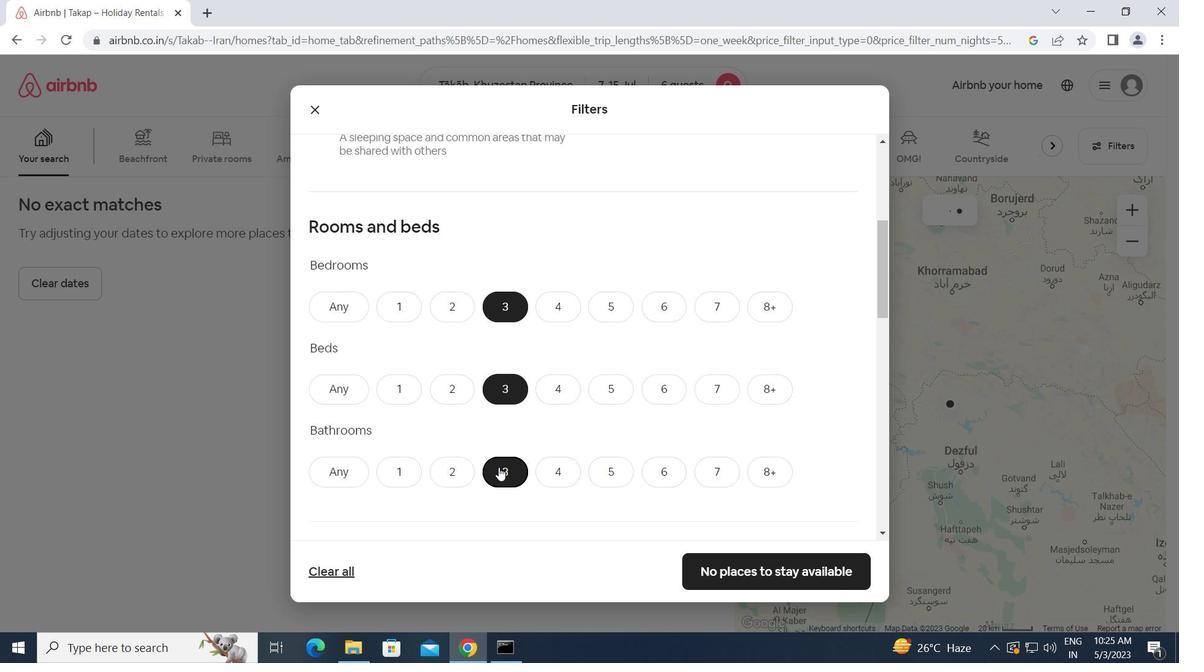 
Action: Mouse scrolled (499, 467) with delta (0, 0)
Screenshot: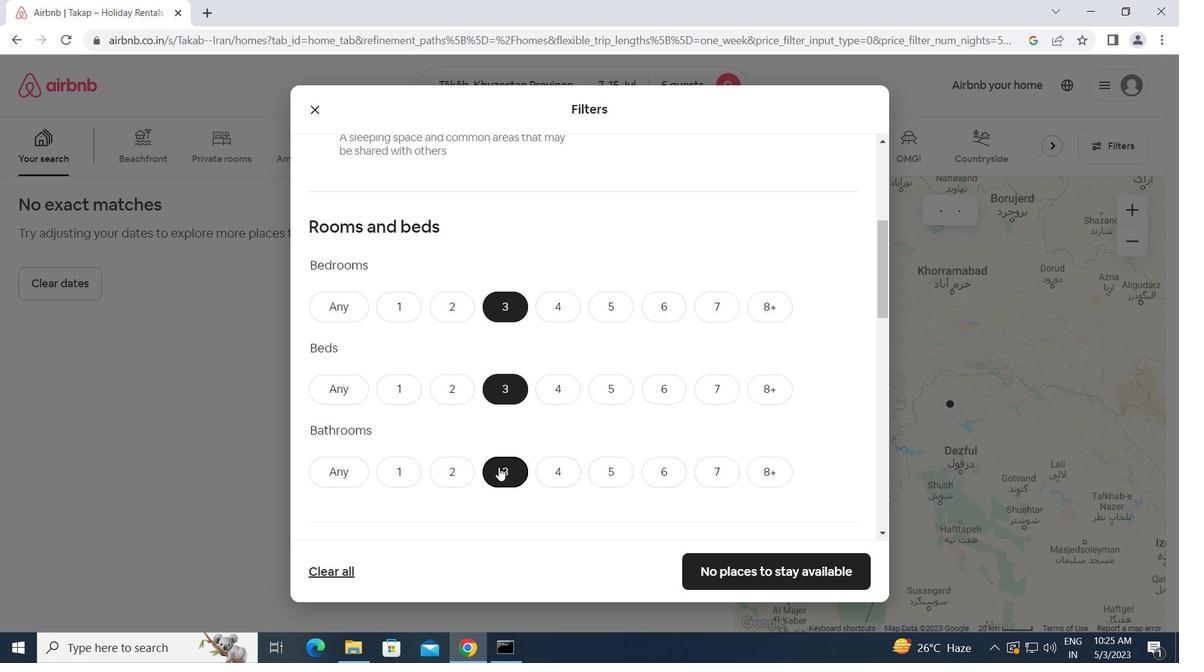 
Action: Mouse scrolled (499, 467) with delta (0, 0)
Screenshot: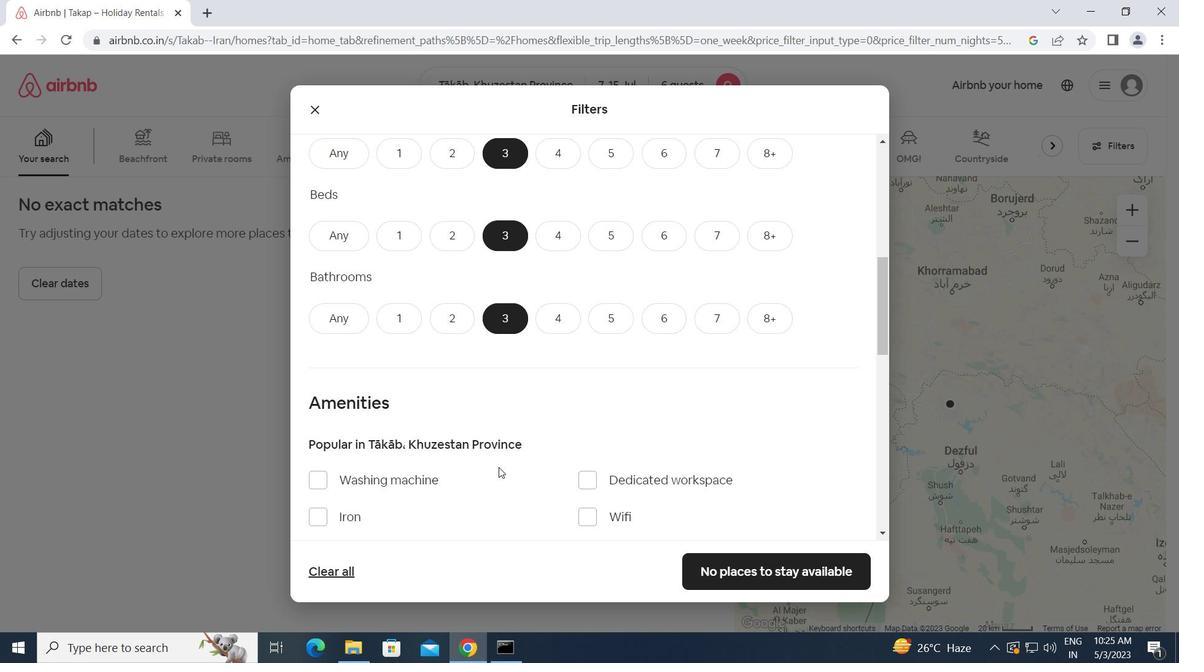
Action: Mouse scrolled (499, 467) with delta (0, 0)
Screenshot: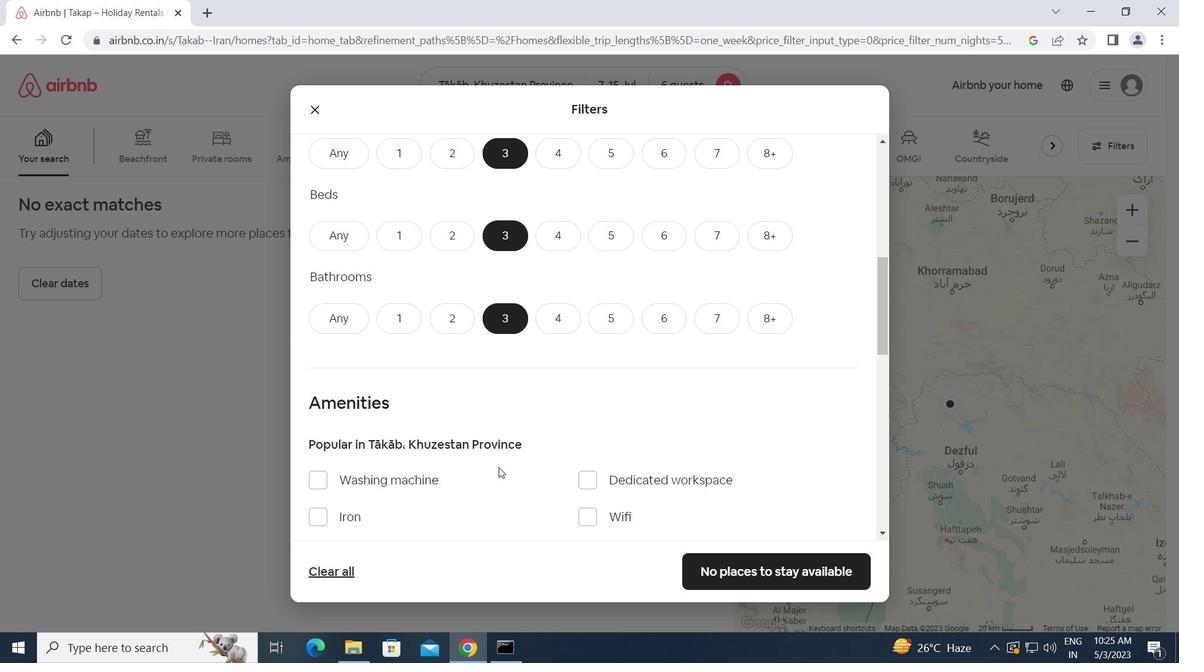 
Action: Mouse moved to (314, 324)
Screenshot: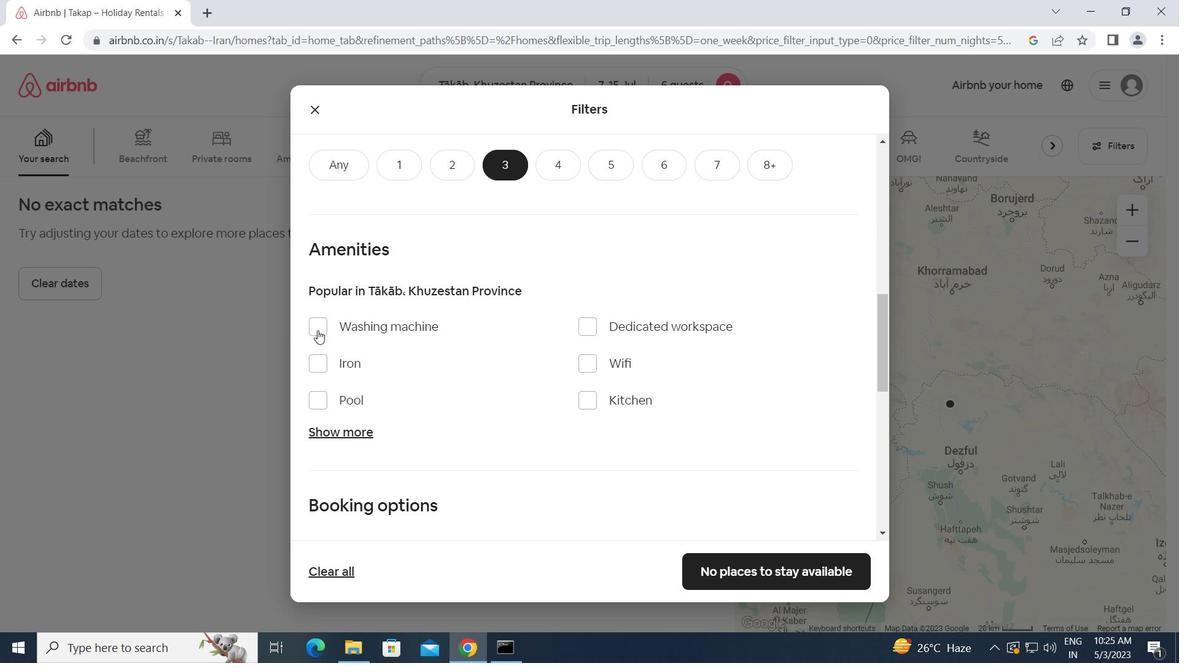 
Action: Mouse pressed left at (314, 324)
Screenshot: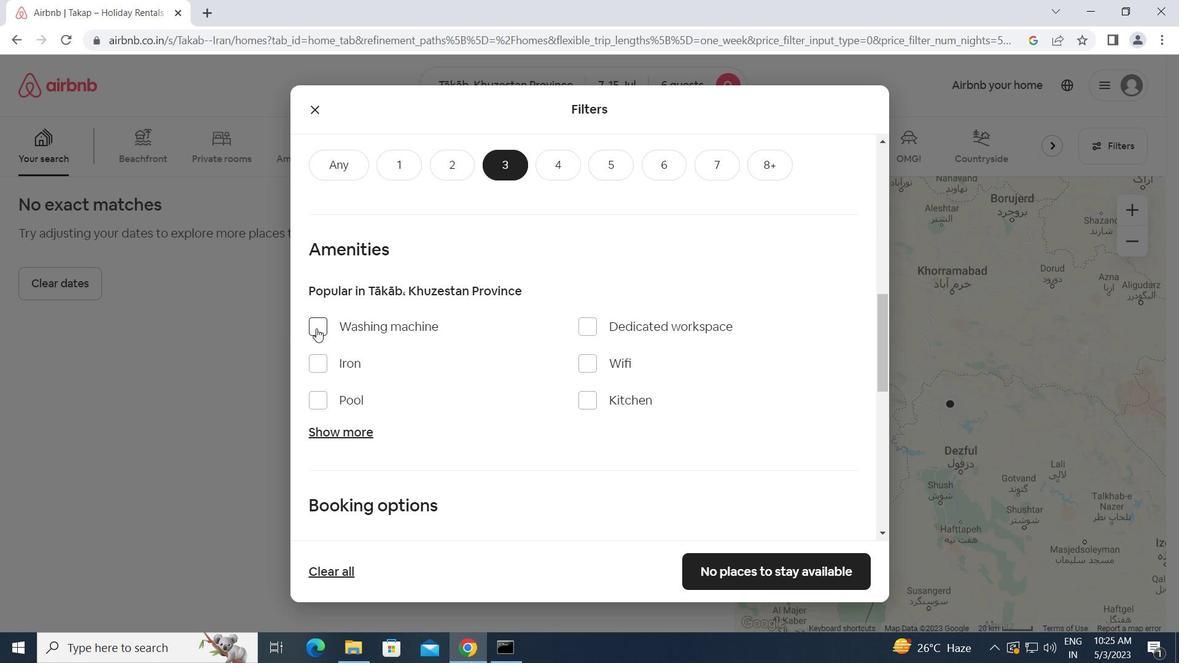 
Action: Mouse moved to (475, 419)
Screenshot: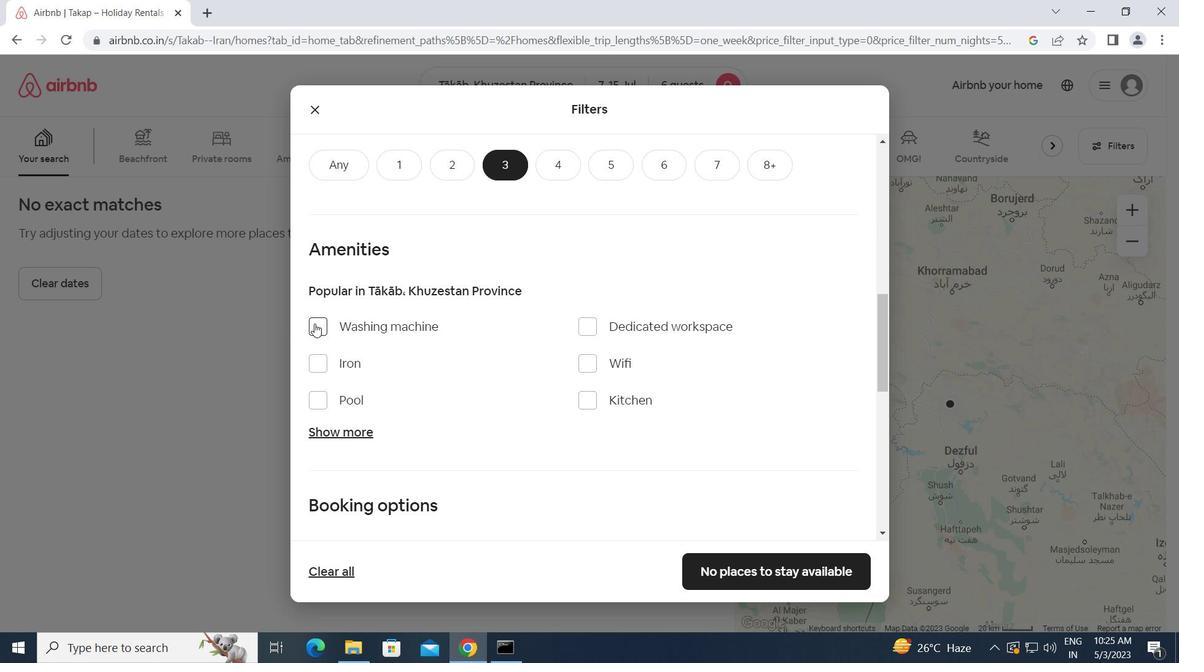 
Action: Mouse scrolled (475, 419) with delta (0, 0)
Screenshot: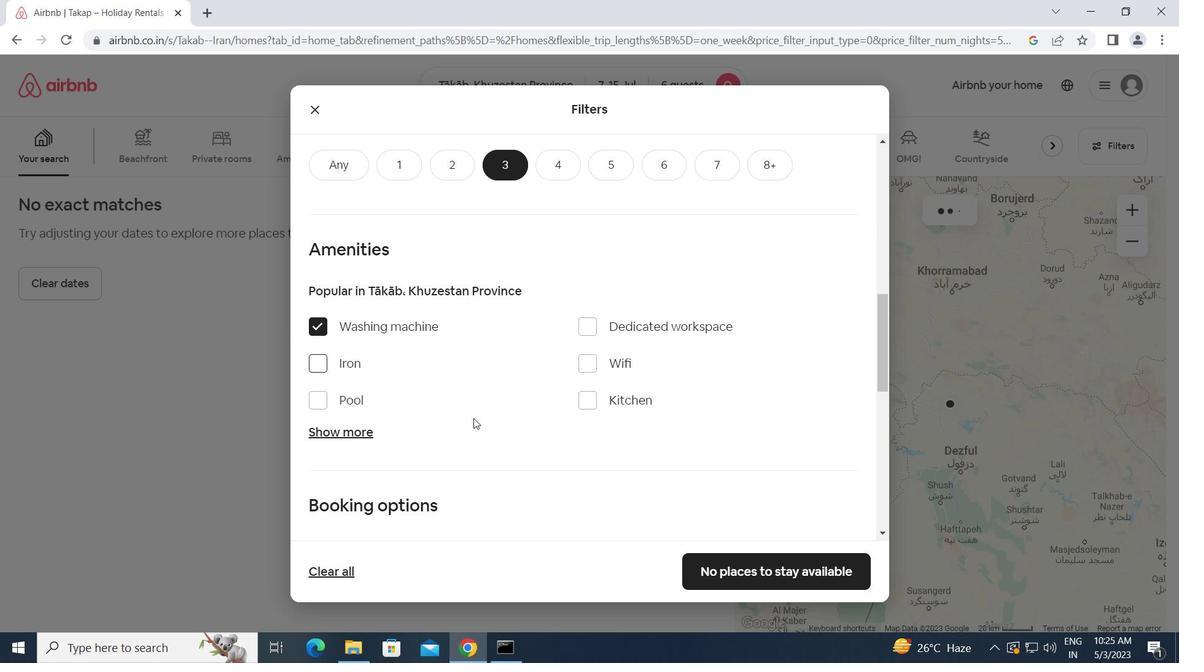 
Action: Mouse scrolled (475, 419) with delta (0, 0)
Screenshot: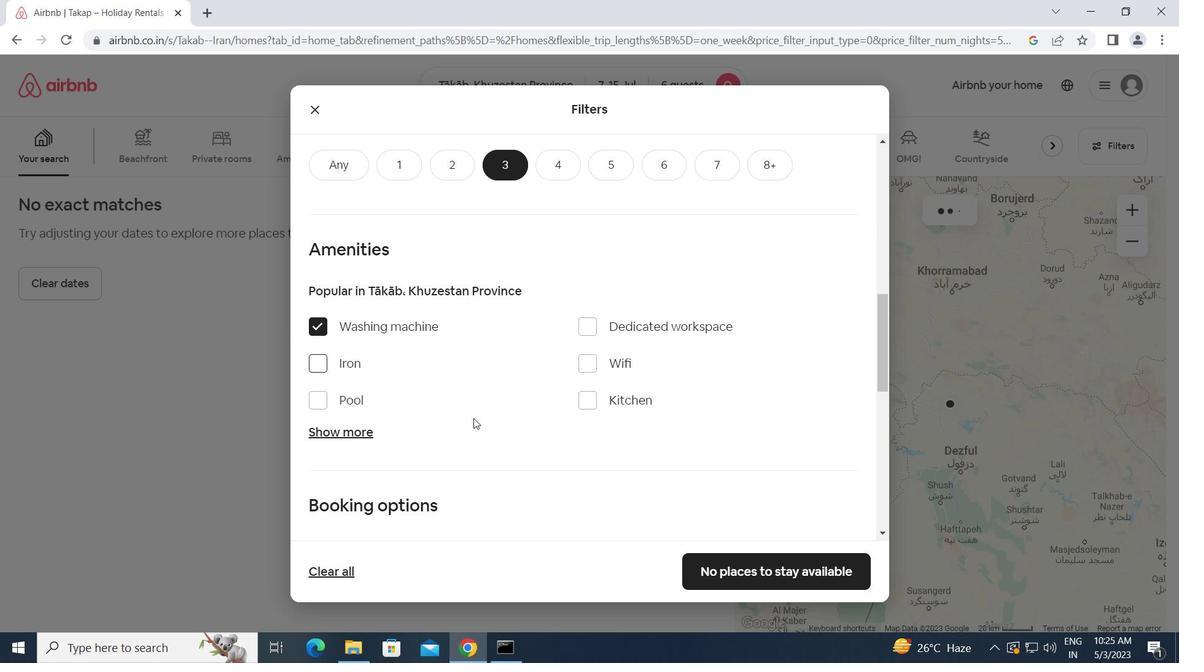 
Action: Mouse scrolled (475, 419) with delta (0, 0)
Screenshot: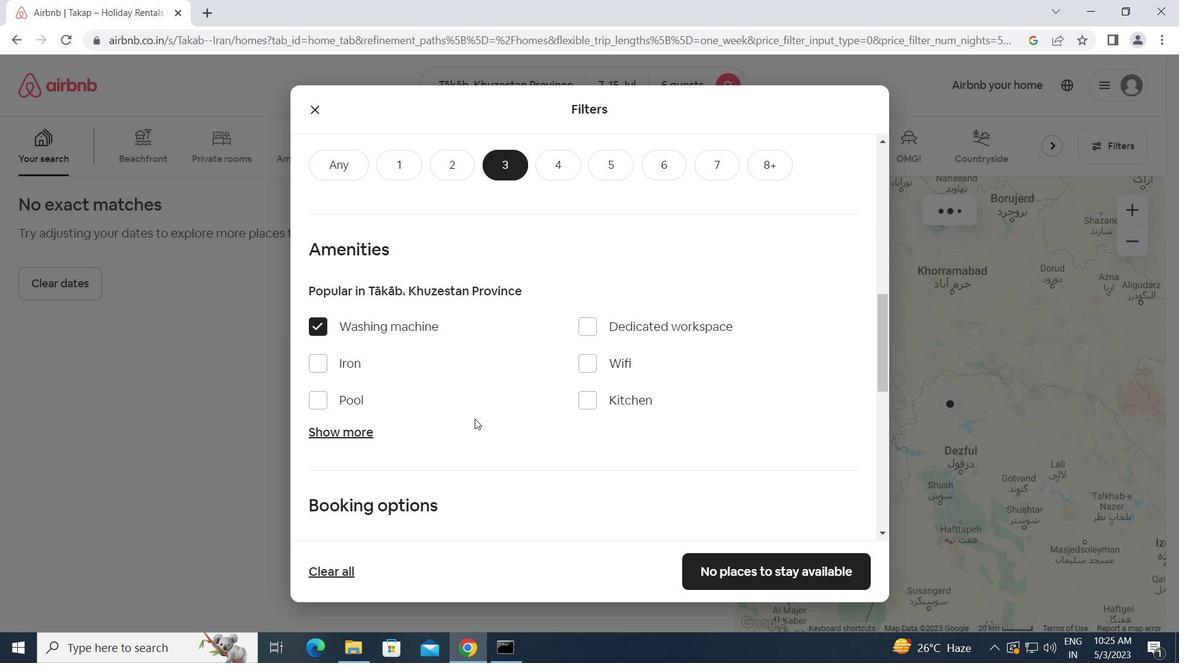 
Action: Mouse scrolled (475, 419) with delta (0, 0)
Screenshot: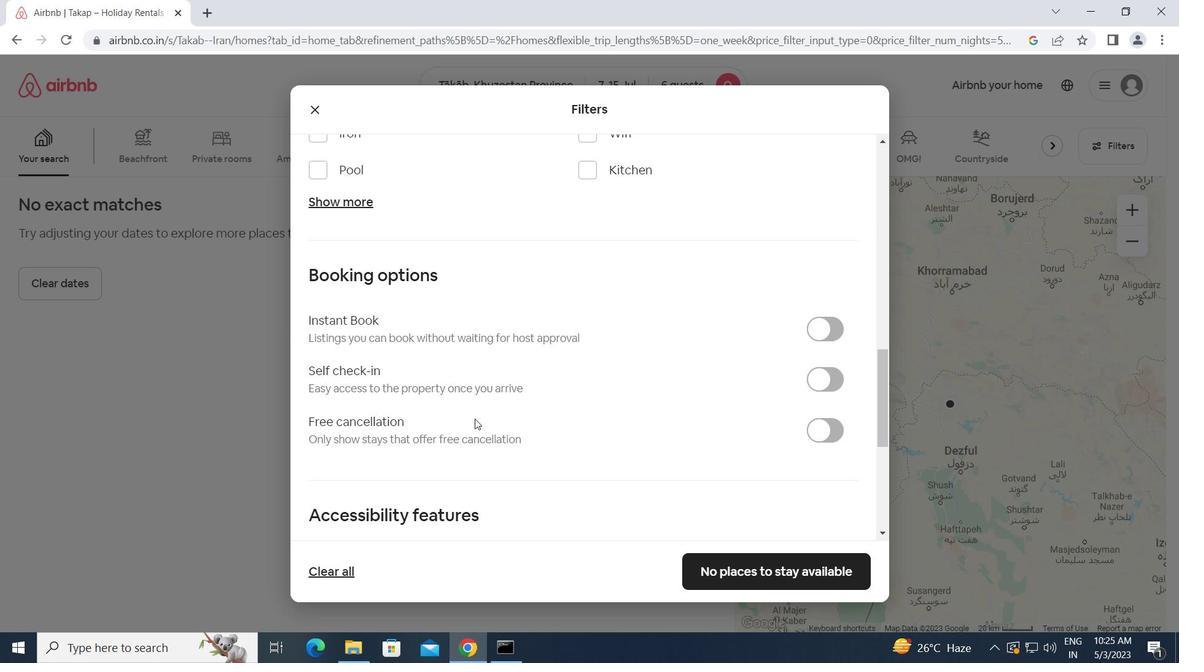 
Action: Mouse scrolled (475, 419) with delta (0, 0)
Screenshot: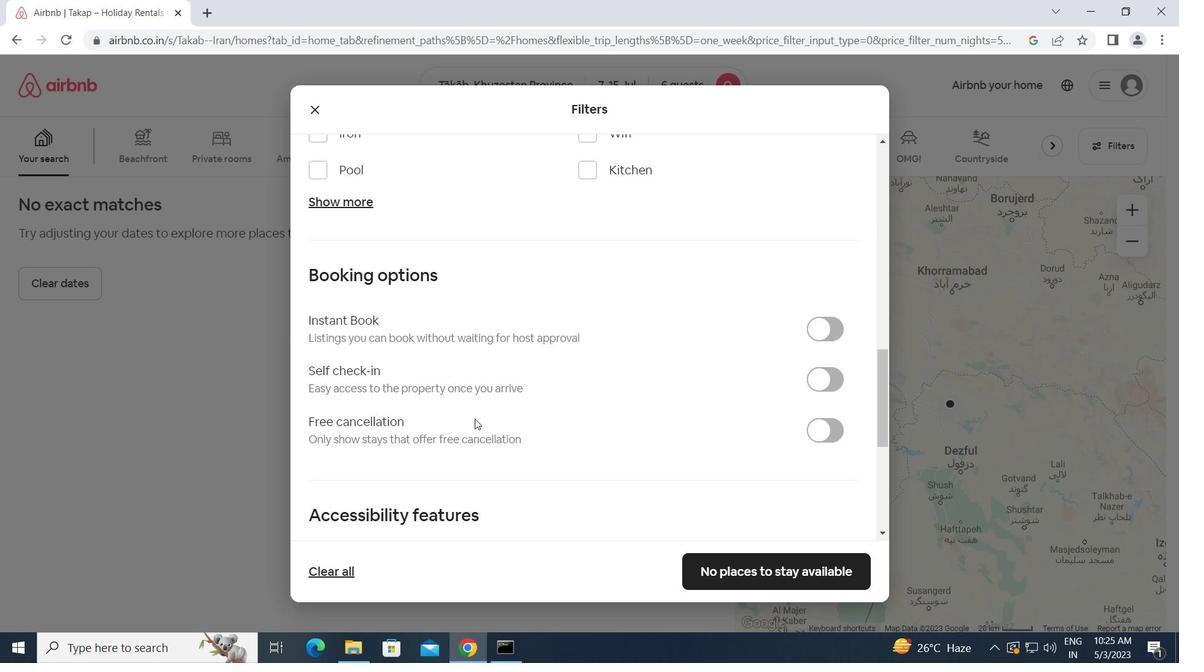 
Action: Mouse moved to (483, 419)
Screenshot: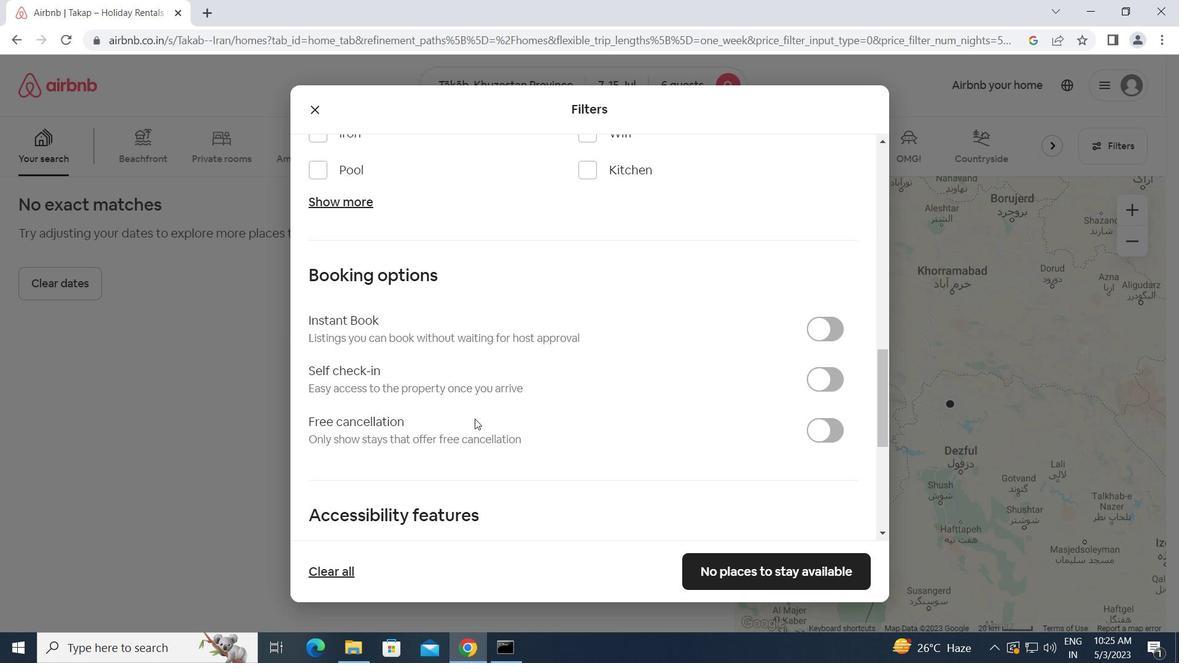 
Action: Mouse scrolled (483, 419) with delta (0, 0)
Screenshot: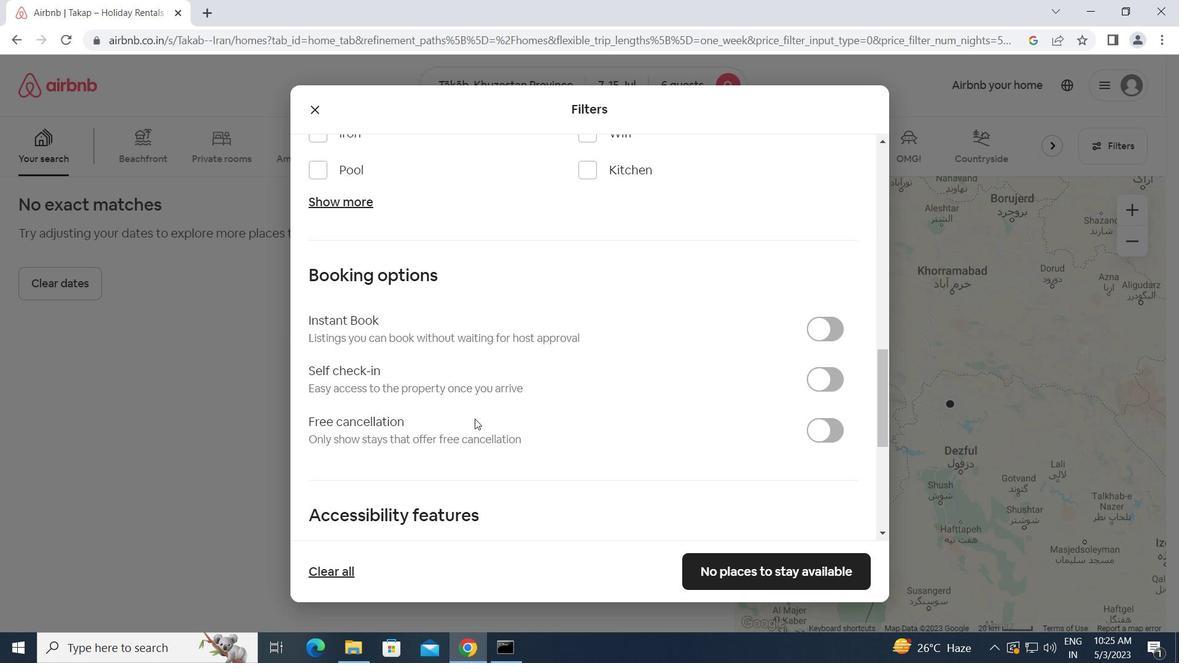
Action: Mouse moved to (784, 218)
Screenshot: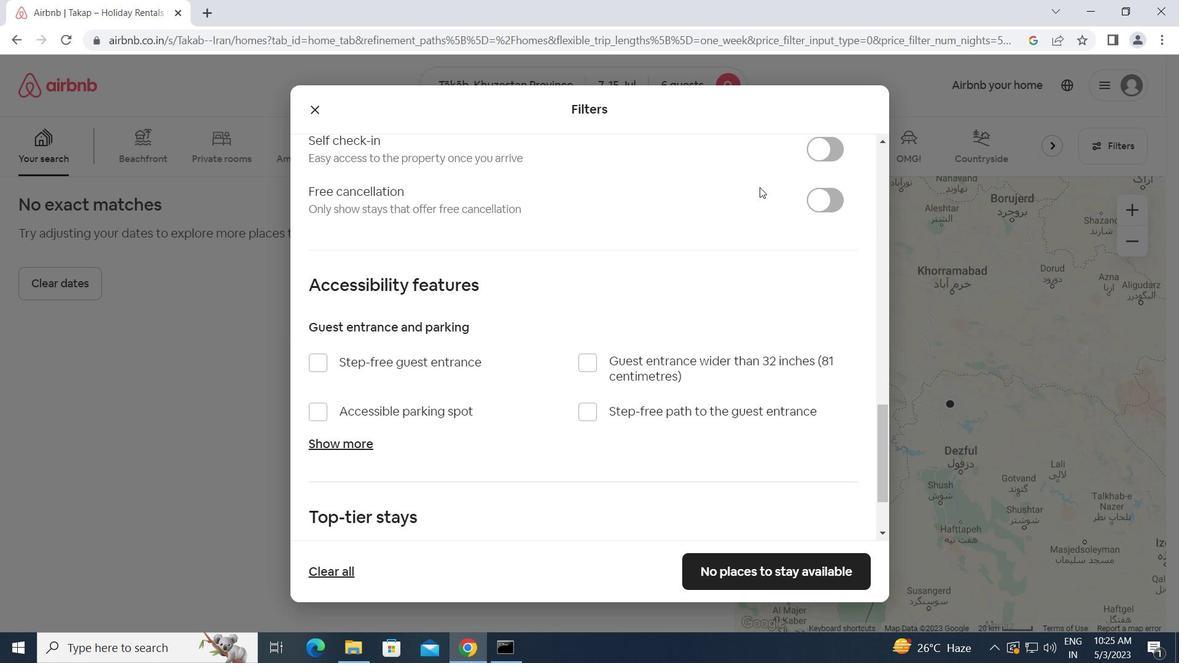 
Action: Mouse scrolled (784, 219) with delta (0, 0)
Screenshot: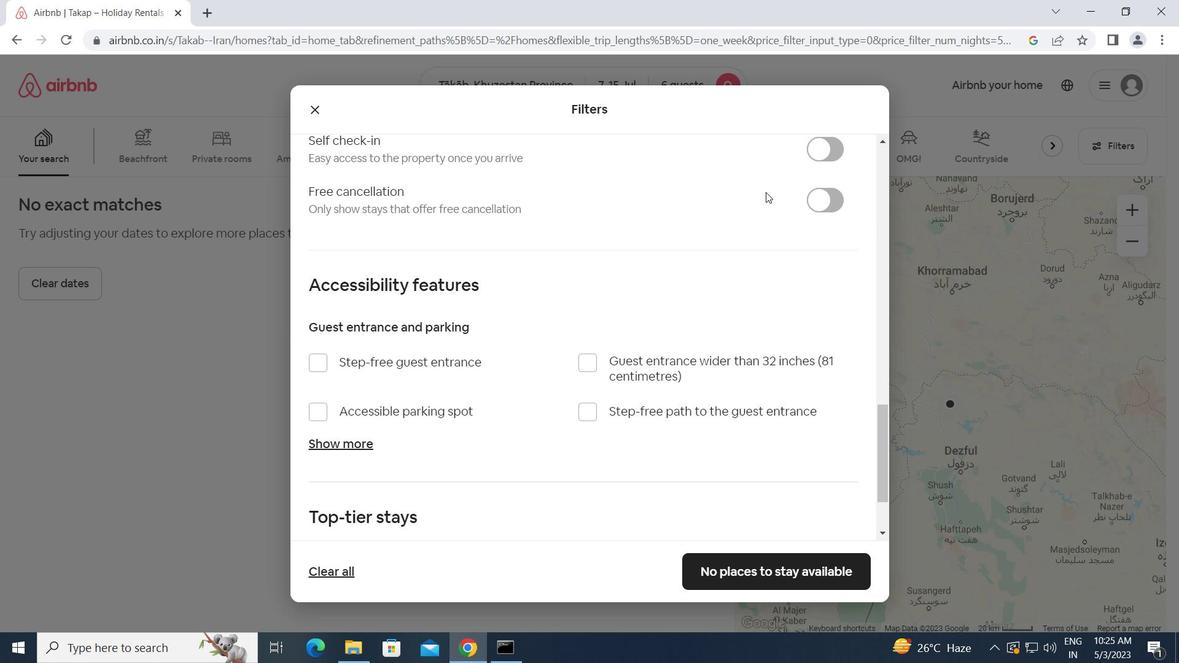 
Action: Mouse scrolled (784, 219) with delta (0, 0)
Screenshot: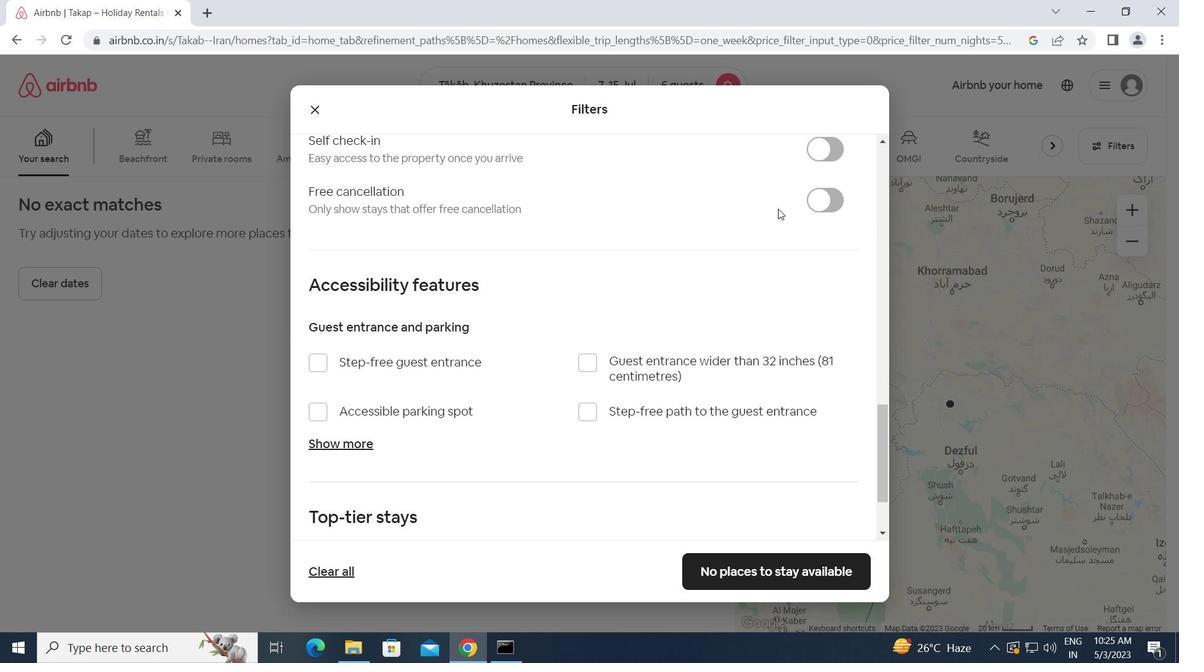 
Action: Mouse moved to (824, 303)
Screenshot: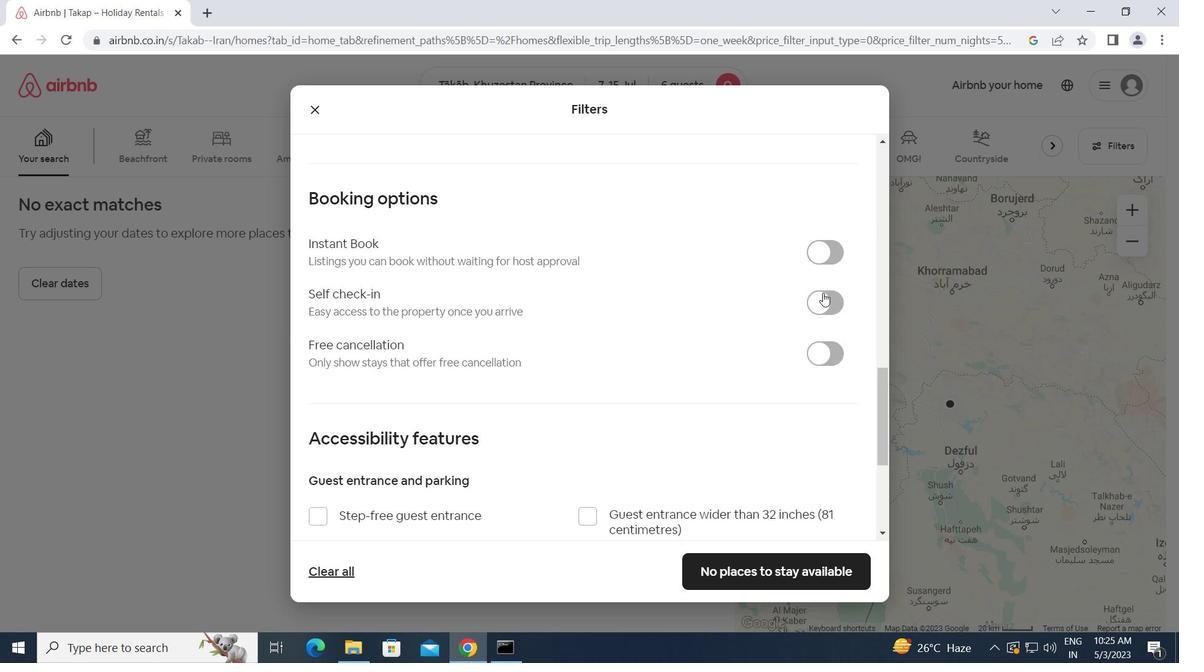 
Action: Mouse pressed left at (824, 303)
Screenshot: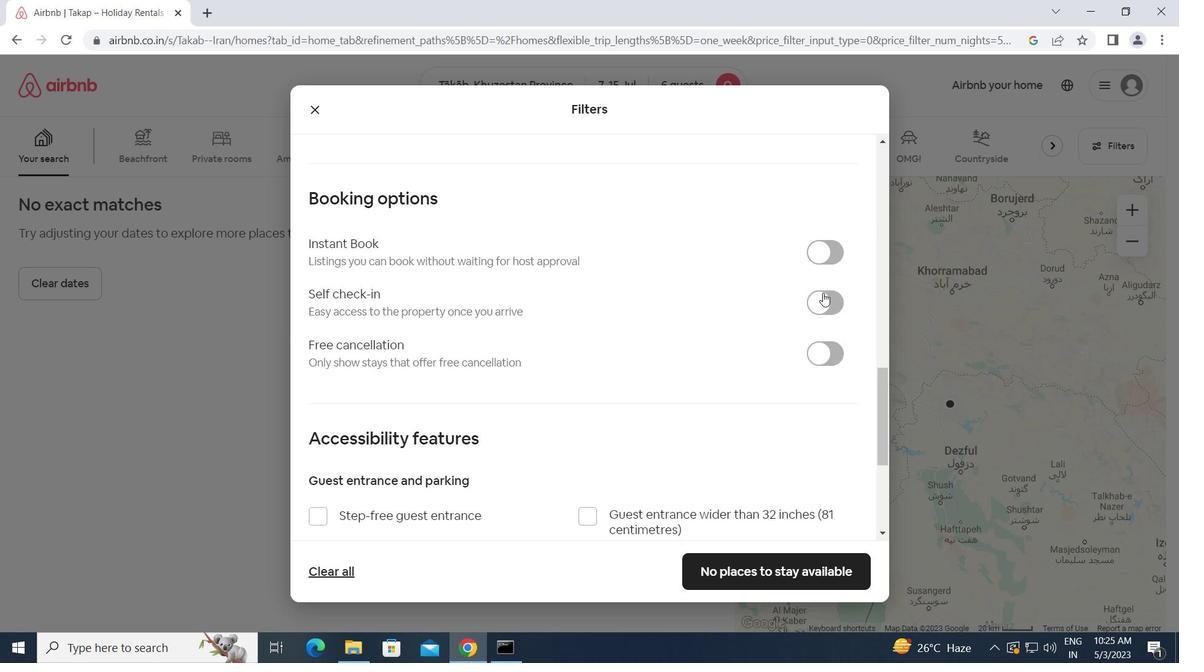 
Action: Mouse moved to (757, 384)
Screenshot: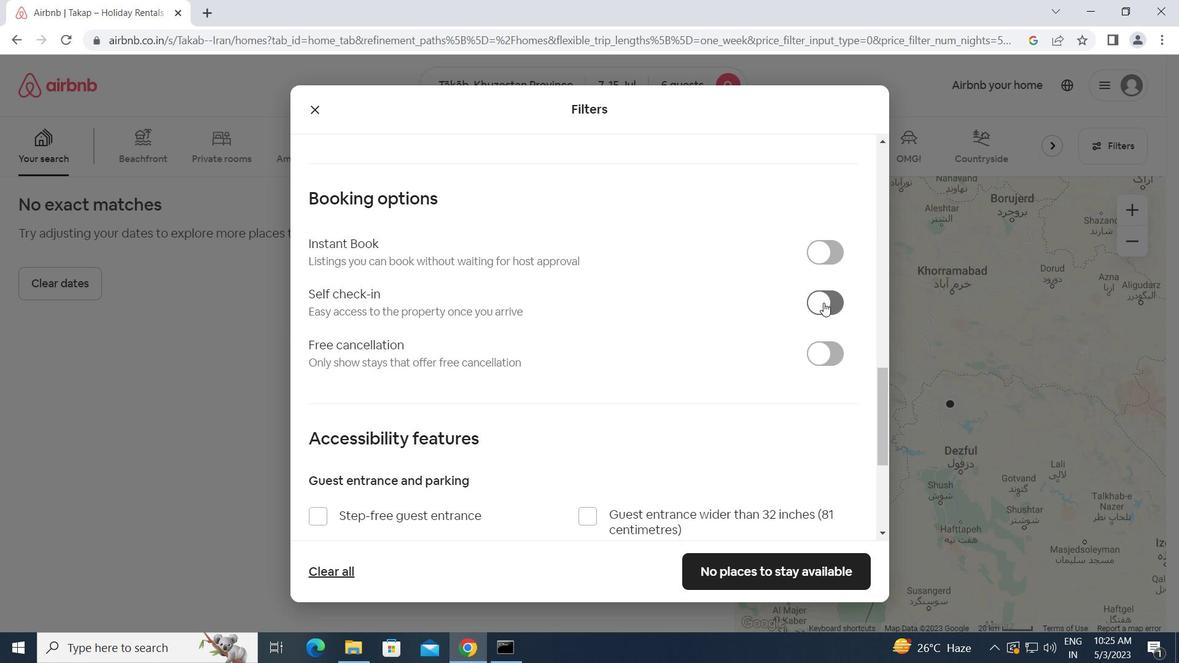 
Action: Mouse scrolled (757, 383) with delta (0, 0)
Screenshot: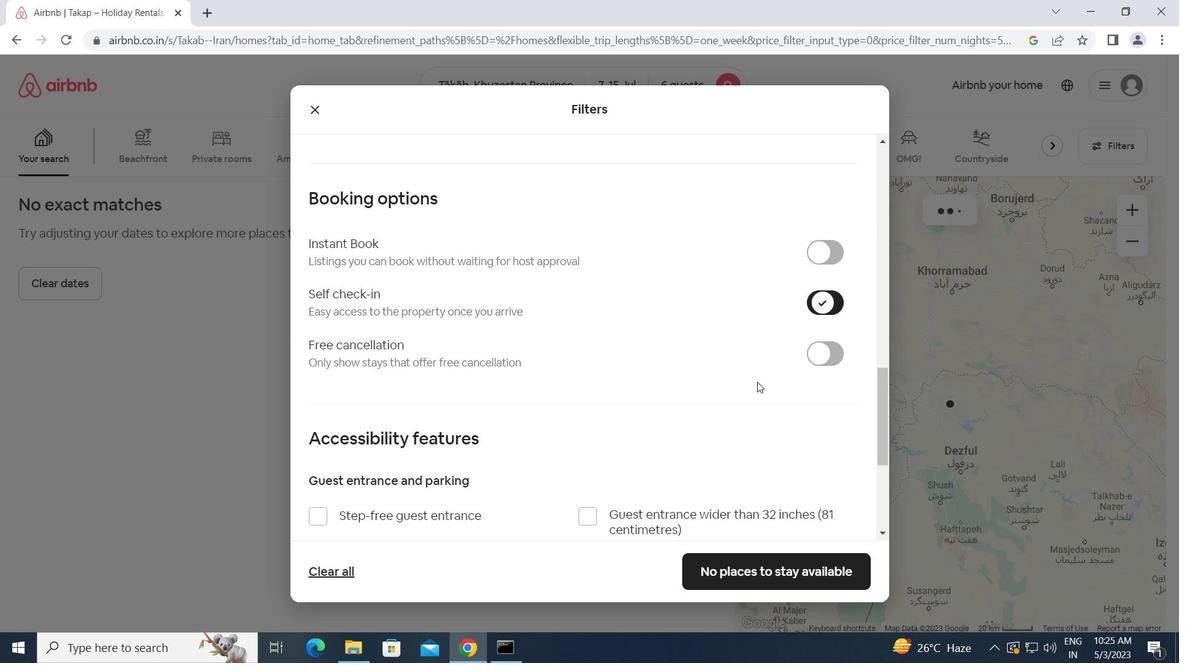
Action: Mouse scrolled (757, 383) with delta (0, 0)
Screenshot: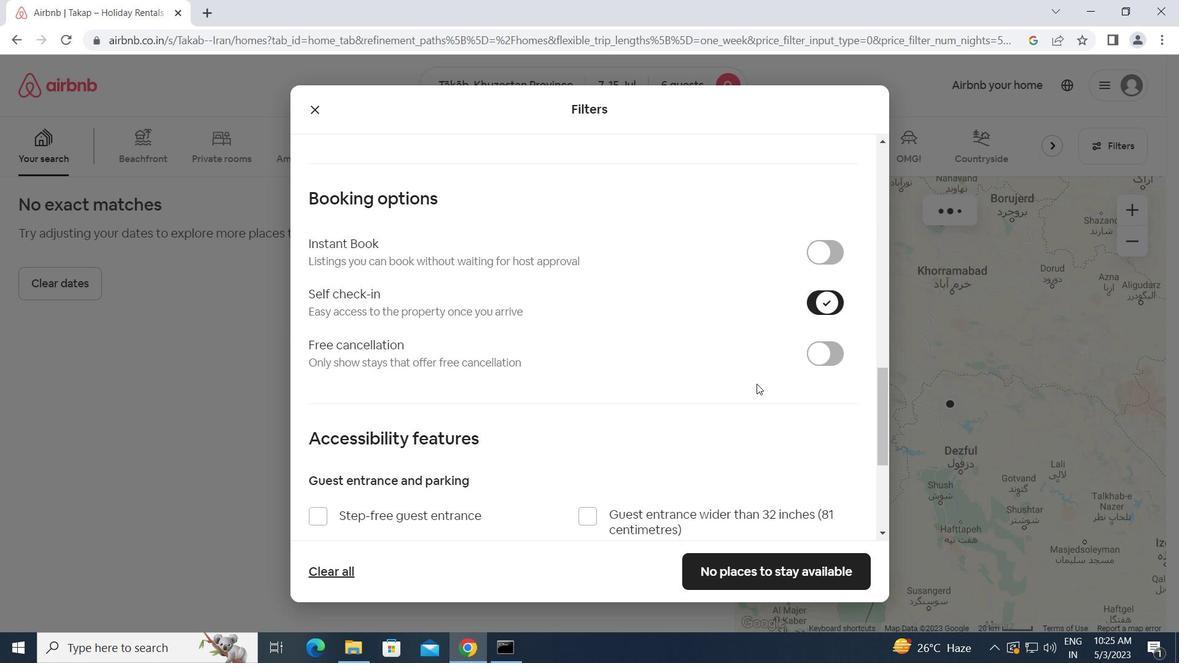 
Action: Mouse scrolled (757, 383) with delta (0, 0)
Screenshot: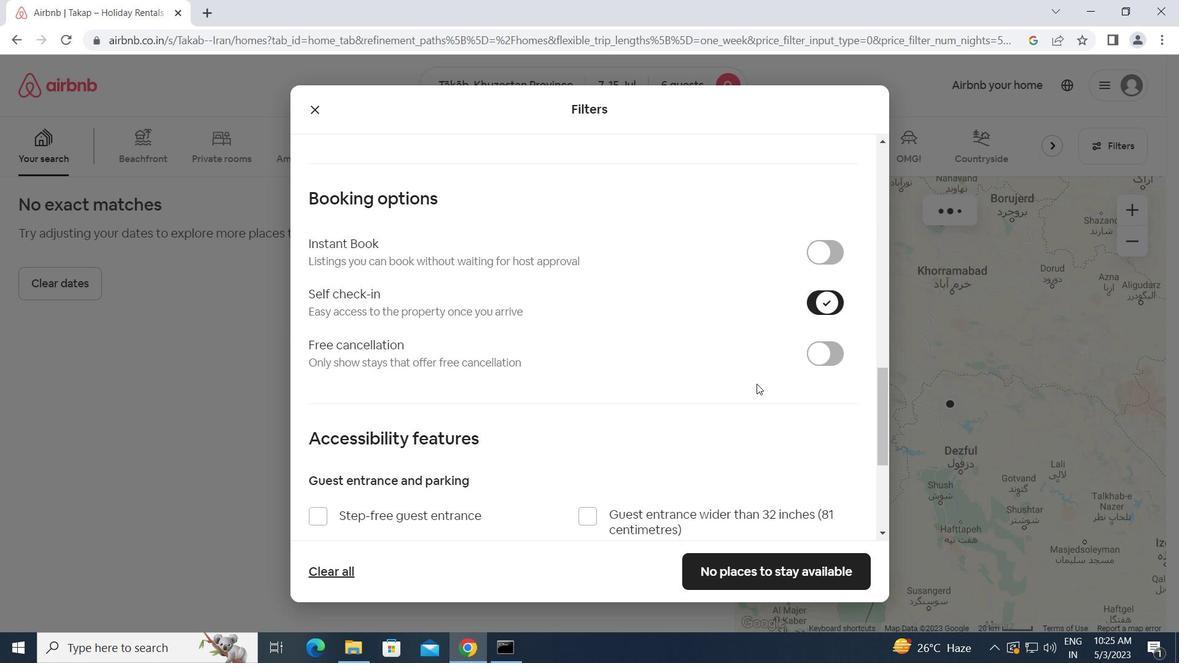 
Action: Mouse scrolled (757, 383) with delta (0, 0)
Screenshot: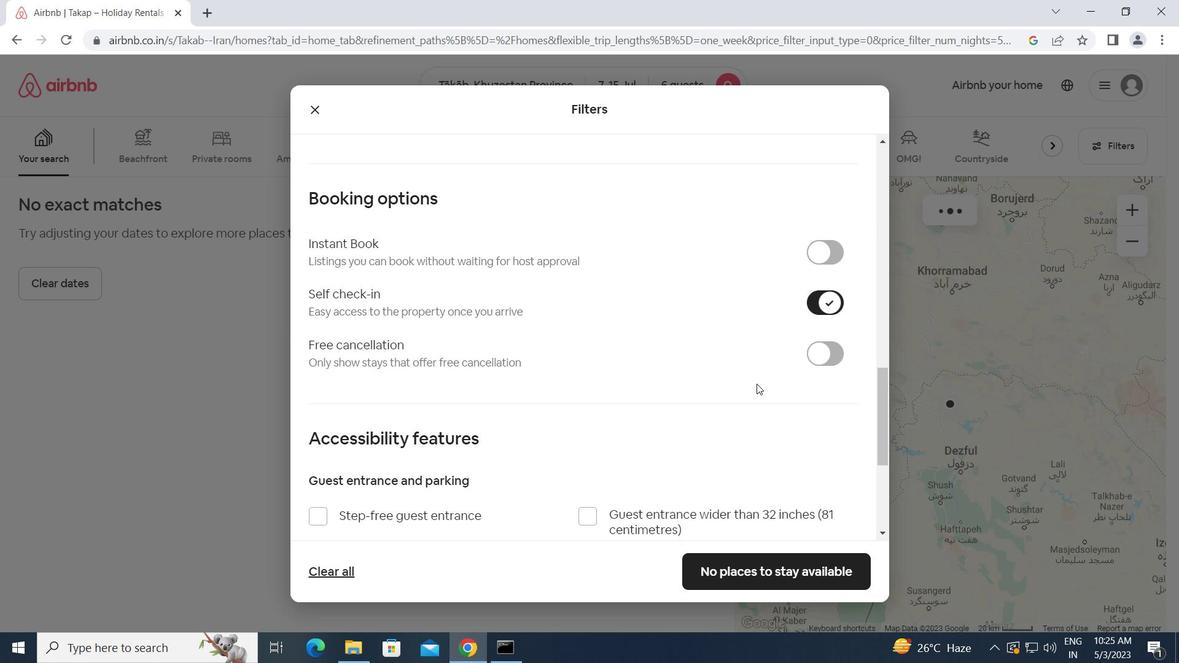 
Action: Mouse moved to (730, 398)
Screenshot: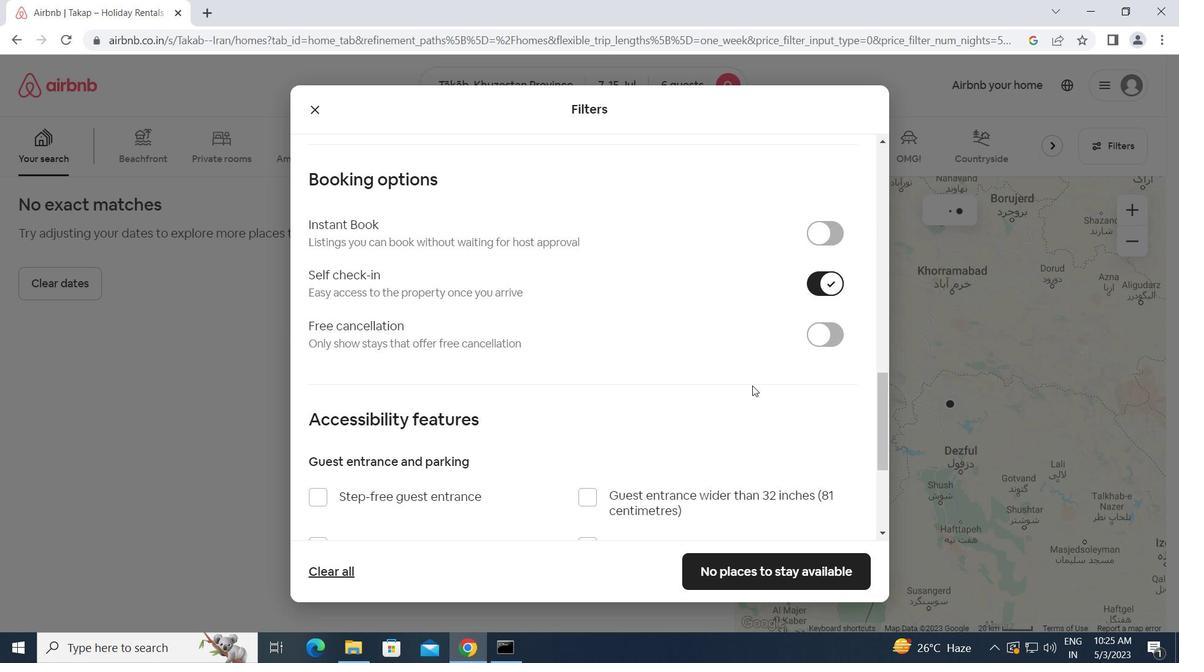 
Action: Mouse scrolled (730, 398) with delta (0, 0)
Screenshot: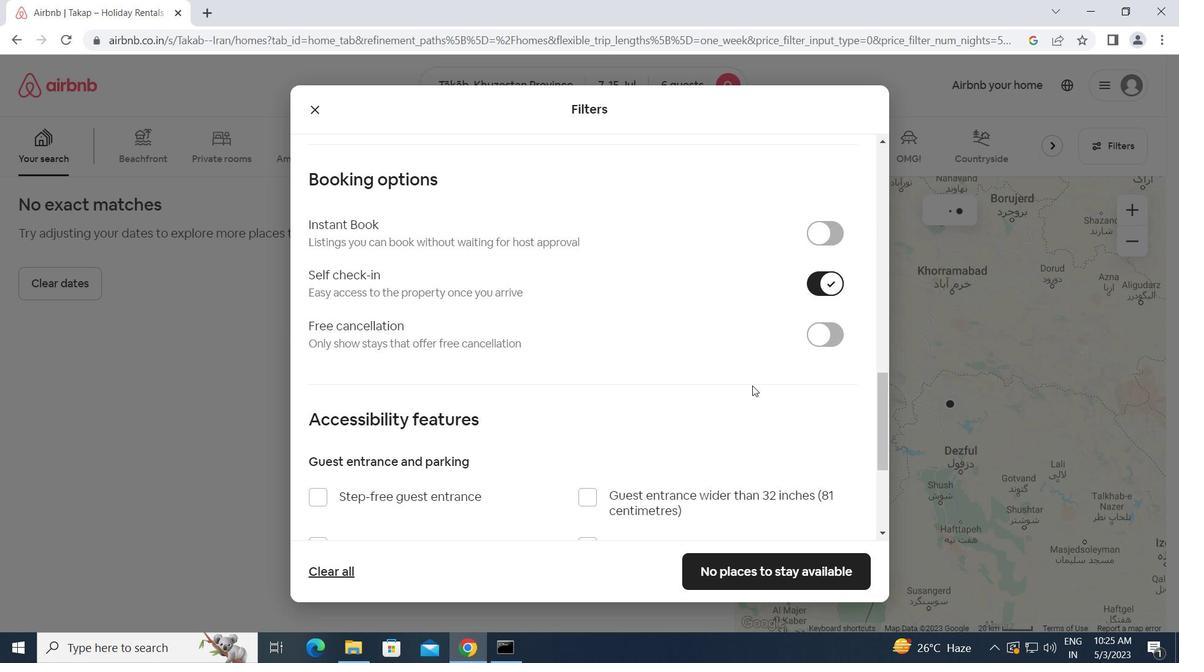 
Action: Mouse moved to (728, 399)
Screenshot: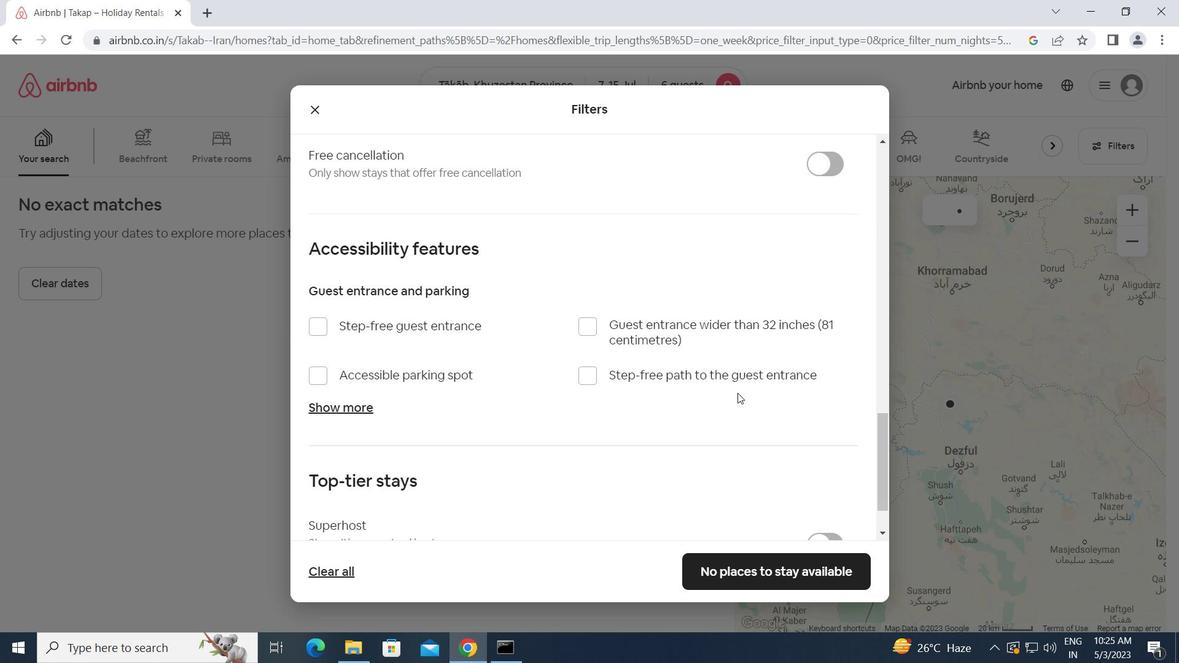 
Action: Mouse scrolled (728, 398) with delta (0, 0)
Screenshot: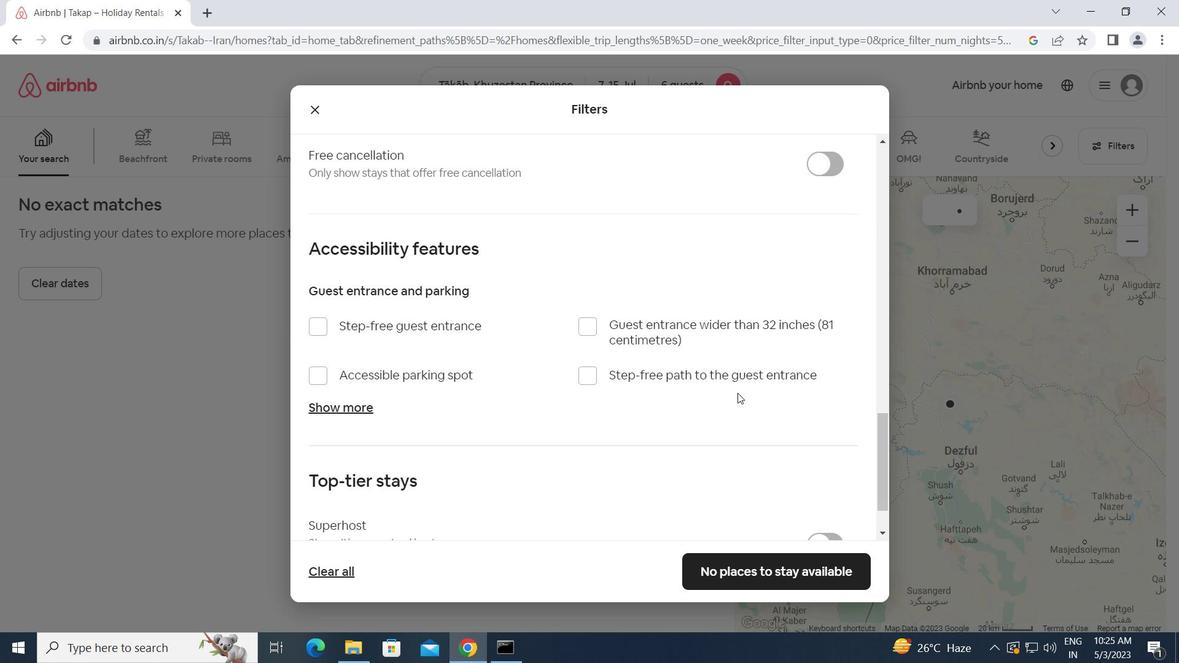 
Action: Mouse moved to (728, 400)
Screenshot: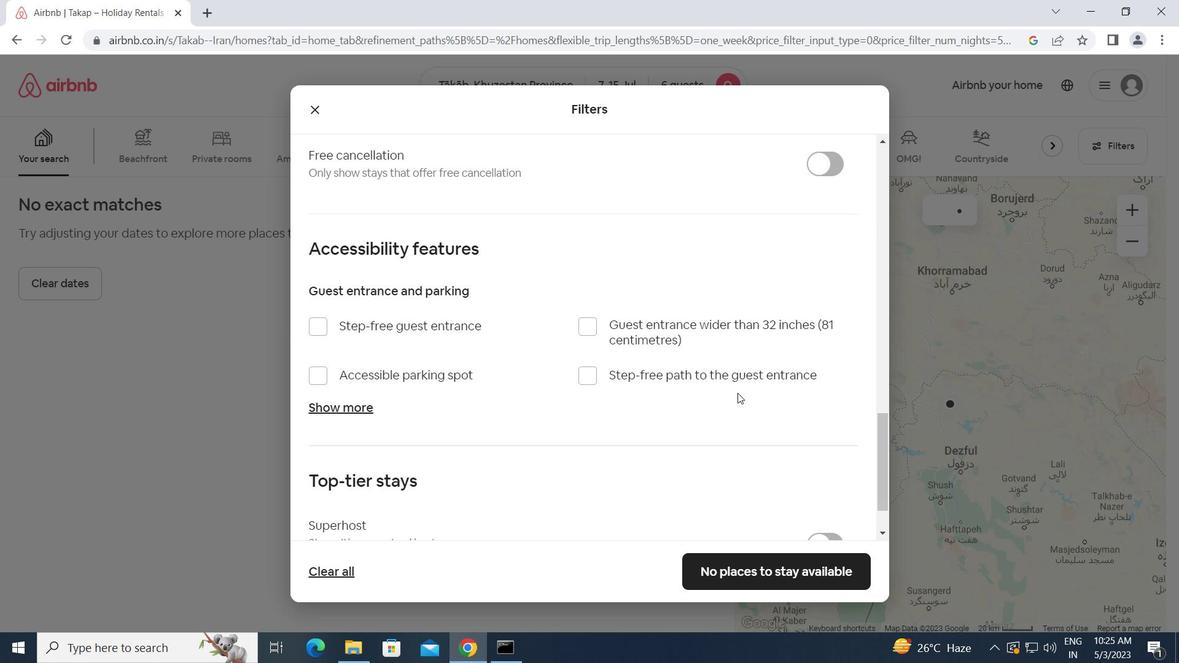 
Action: Mouse scrolled (728, 399) with delta (0, 0)
Screenshot: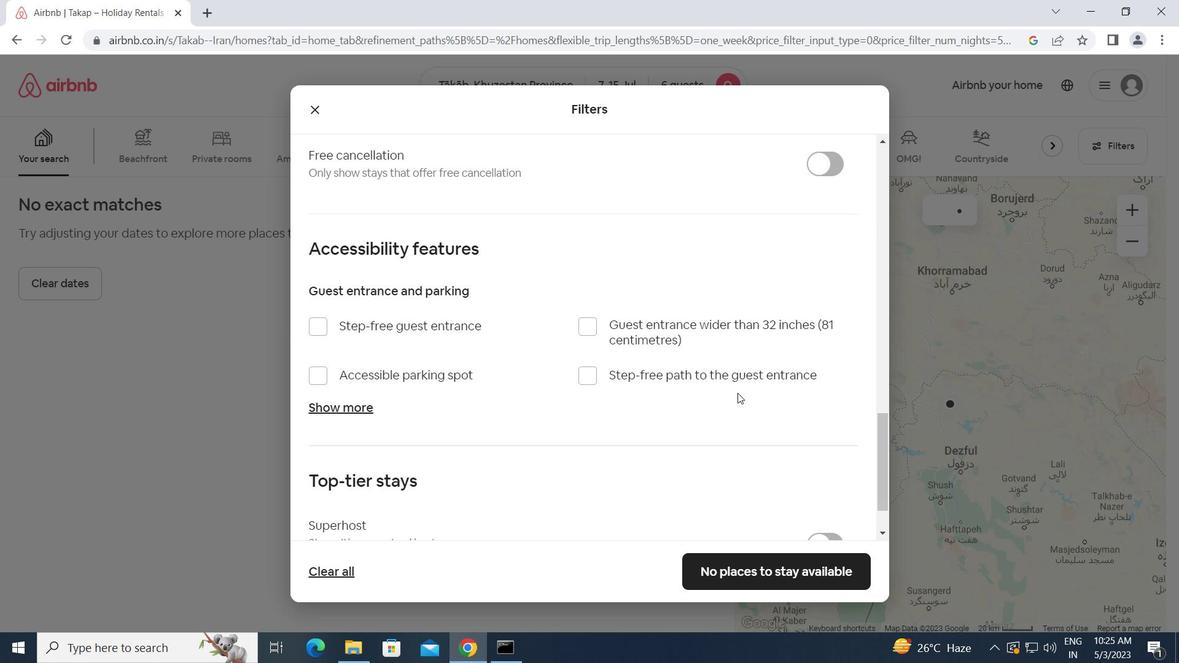 
Action: Mouse scrolled (728, 399) with delta (0, 0)
Screenshot: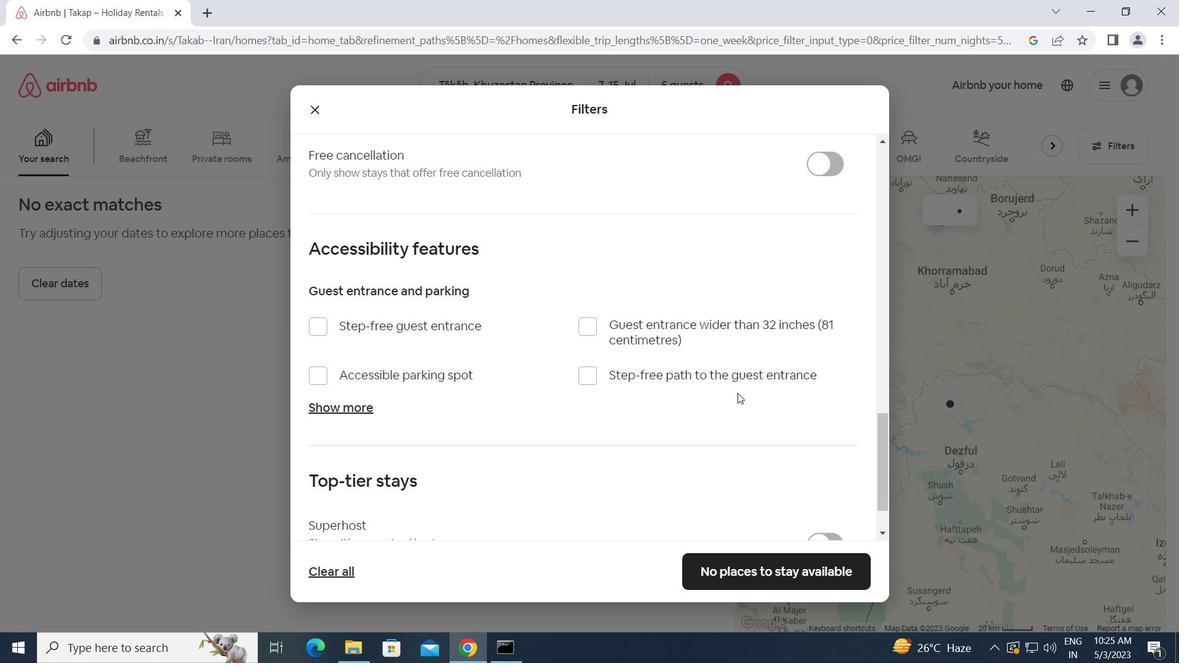 
Action: Mouse moved to (759, 584)
Screenshot: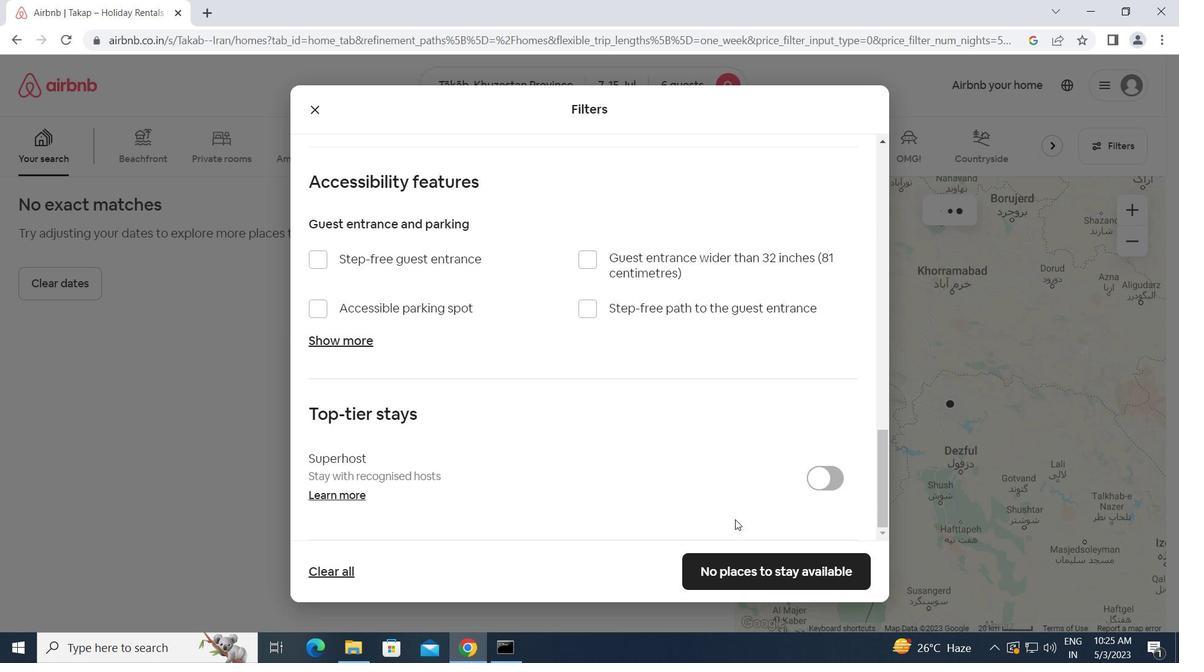 
Action: Mouse pressed left at (759, 584)
Screenshot: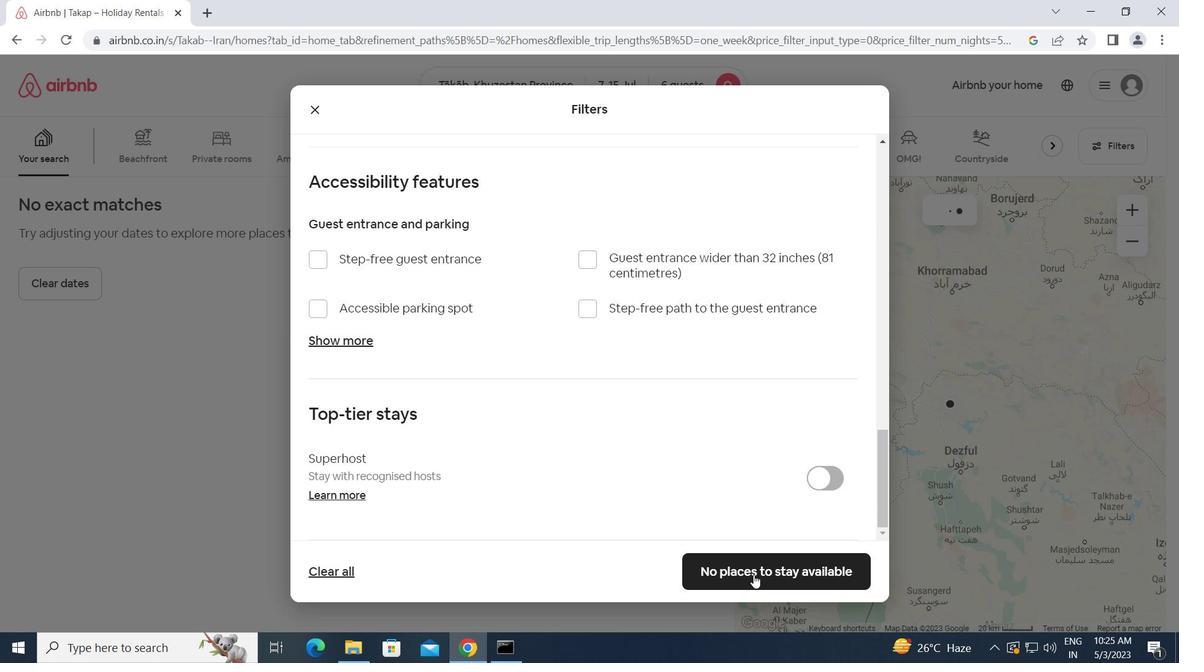 
Action: Mouse moved to (760, 580)
Screenshot: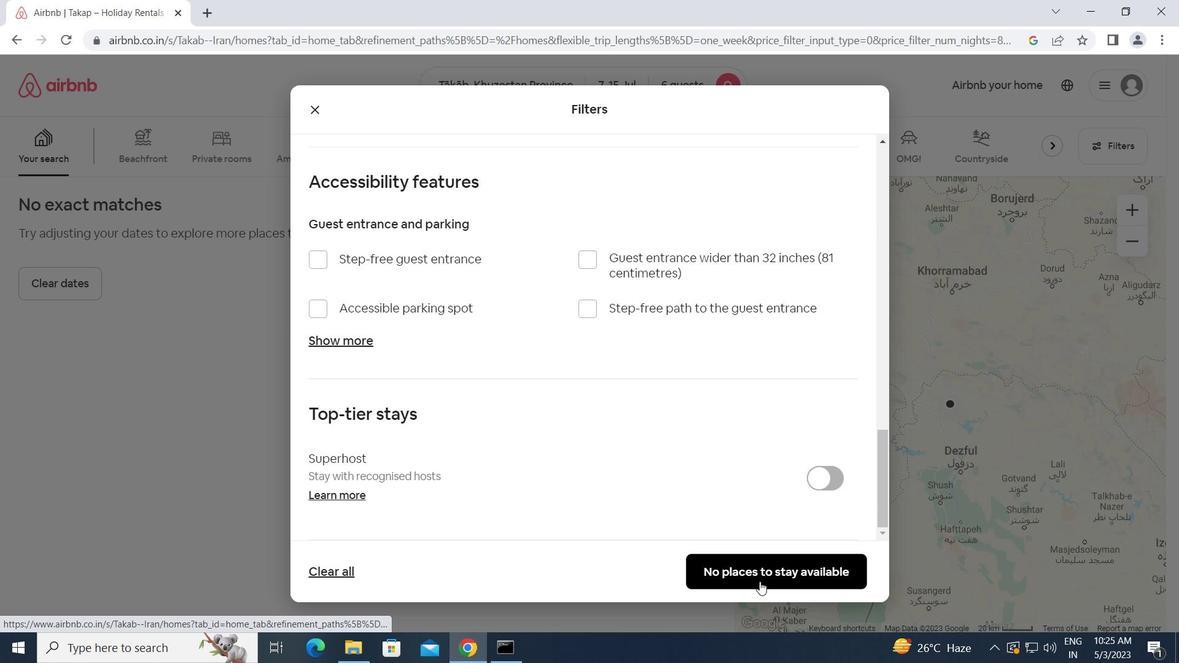 
